 Task: Search one way flight ticket for 1 adult, 5 children, 2 infants in seat and 1 infant on lap in first from Kaunakakai, Molokai: Molokai Airport (hoolehua Airport) to Raleigh: Raleigh-durham International Airport on 8-5-2023. Choice of flights is Singapure airlines. Number of bags: 1 checked bag. Price is upto 106000. Outbound departure time preference is 19:30.
Action: Mouse moved to (321, 289)
Screenshot: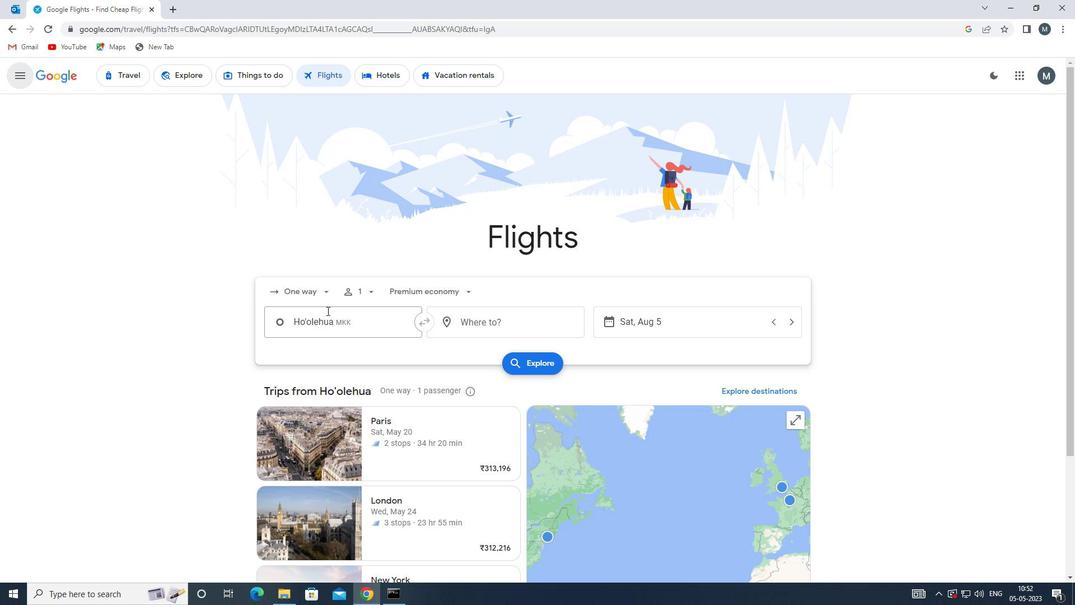 
Action: Mouse pressed left at (321, 289)
Screenshot: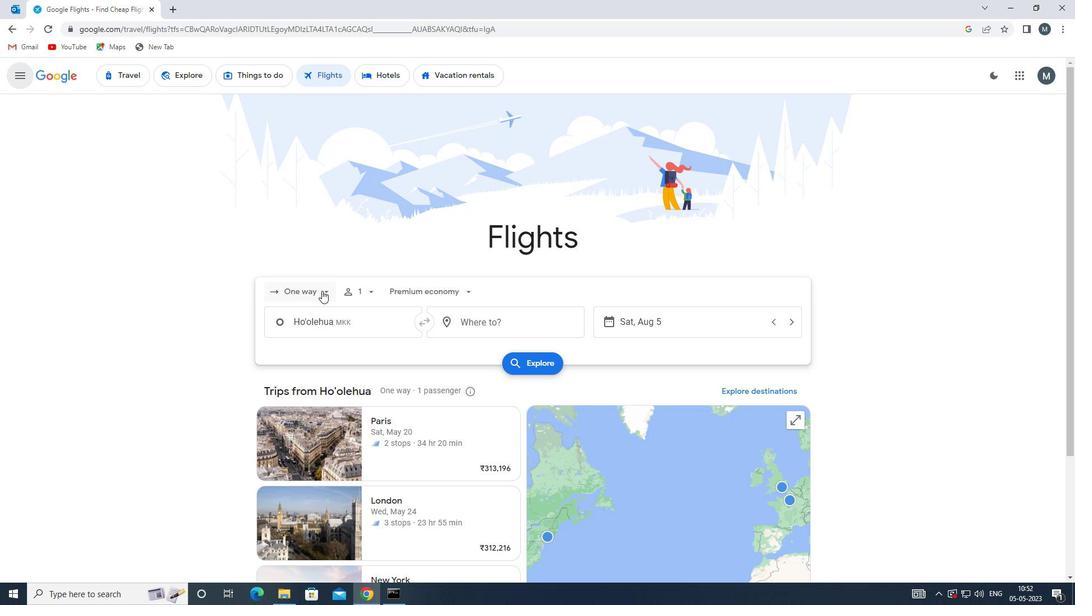 
Action: Mouse moved to (323, 345)
Screenshot: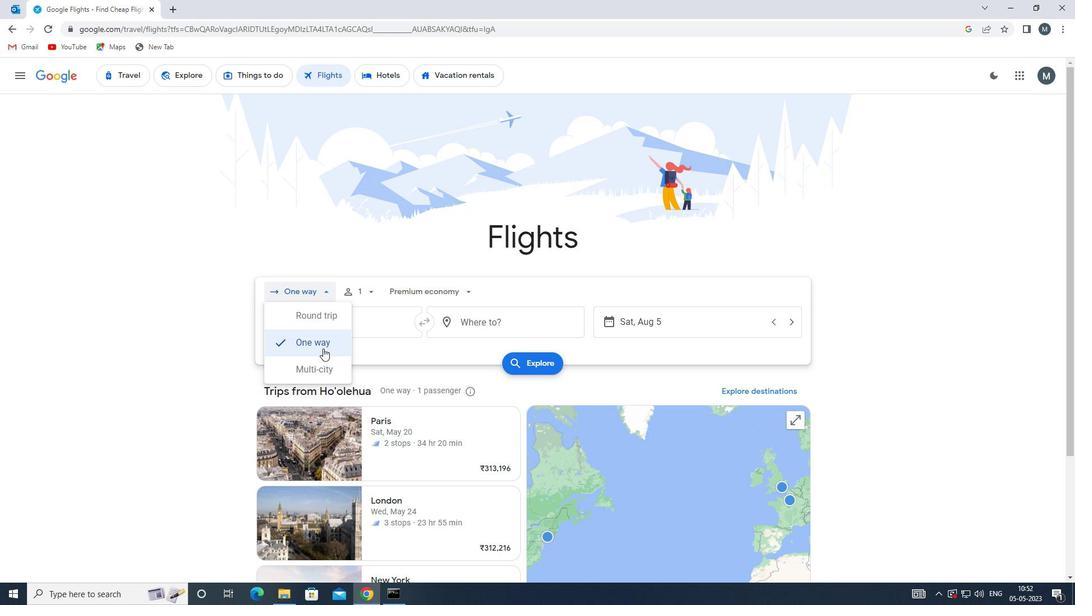 
Action: Mouse pressed left at (323, 345)
Screenshot: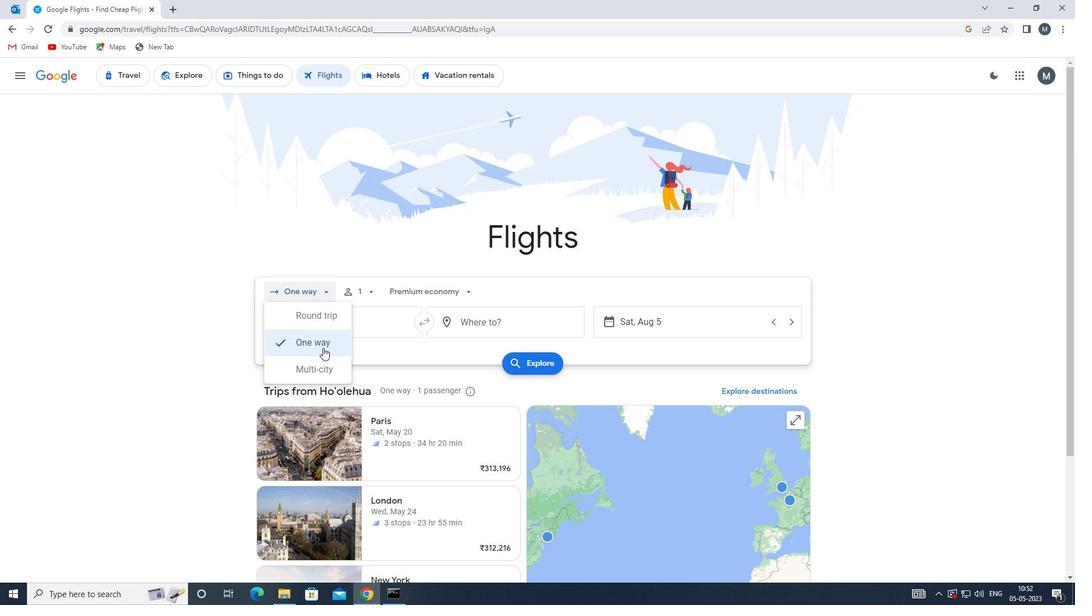 
Action: Mouse moved to (374, 288)
Screenshot: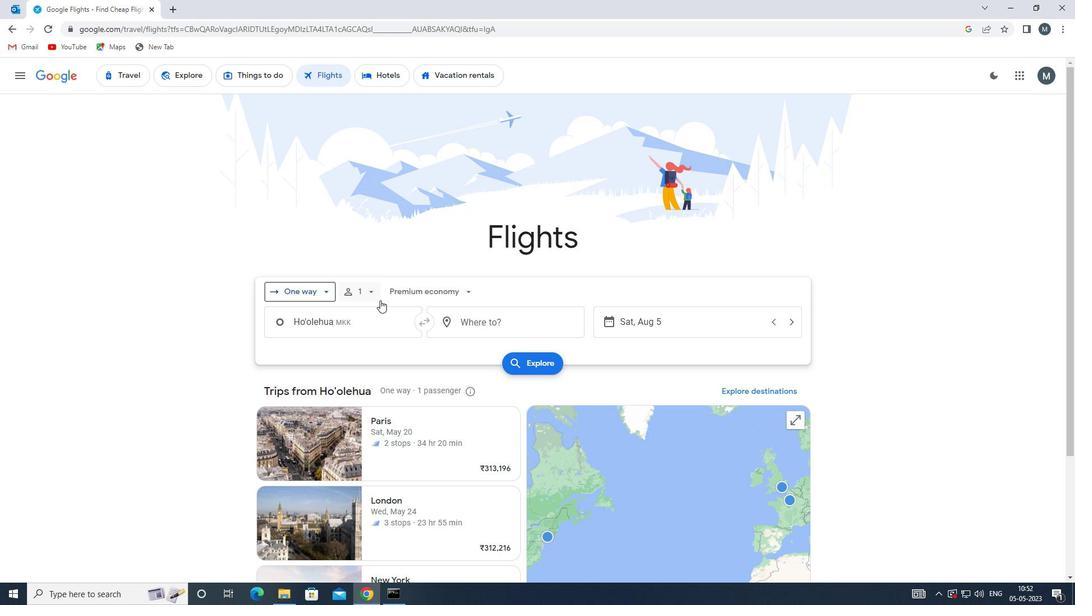 
Action: Mouse pressed left at (374, 288)
Screenshot: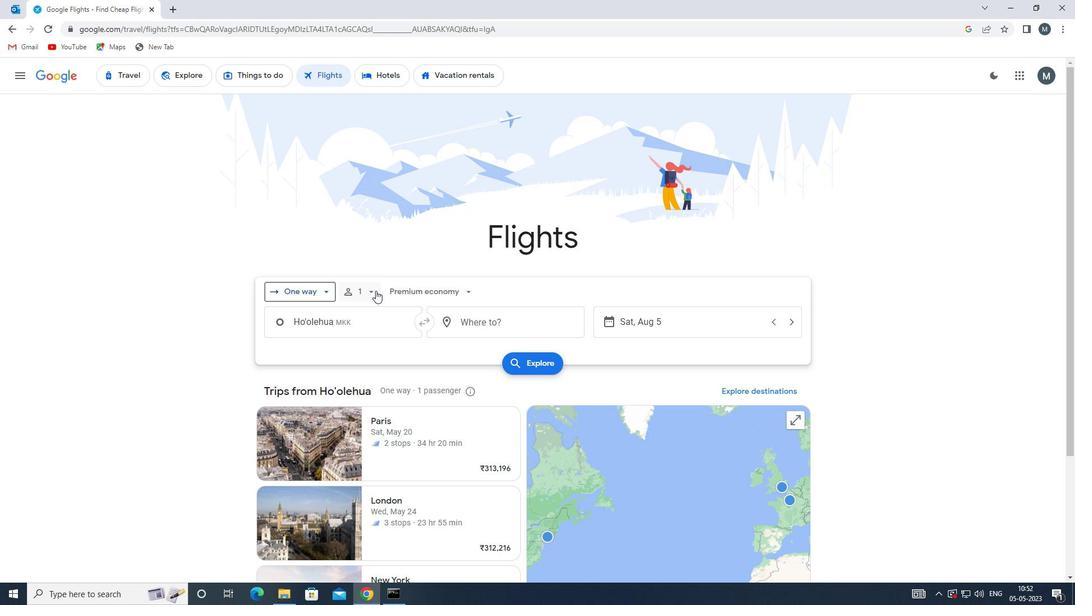 
Action: Mouse moved to (456, 347)
Screenshot: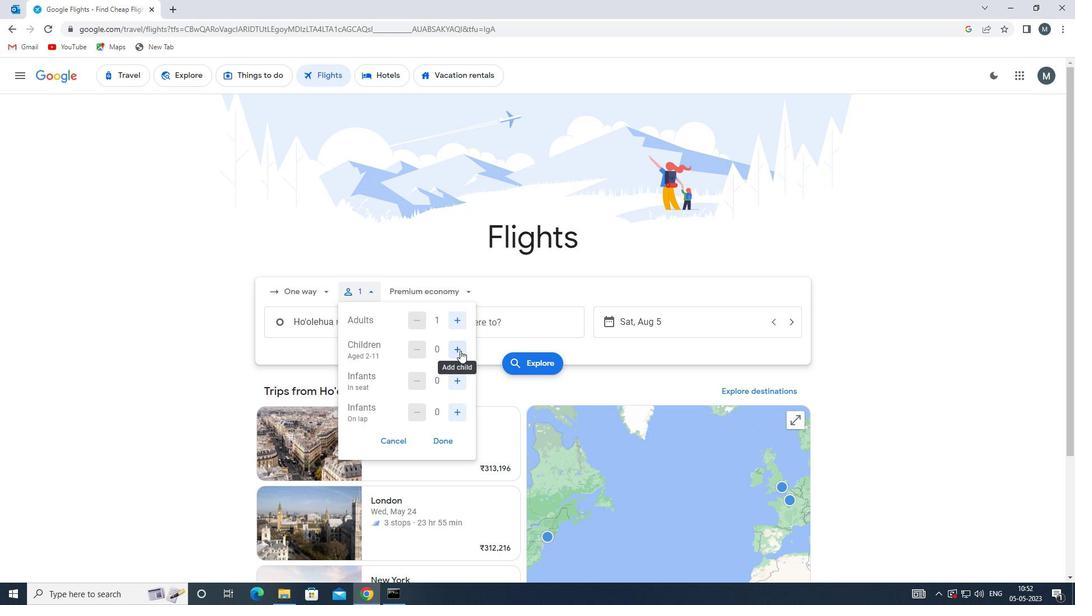 
Action: Mouse pressed left at (456, 347)
Screenshot: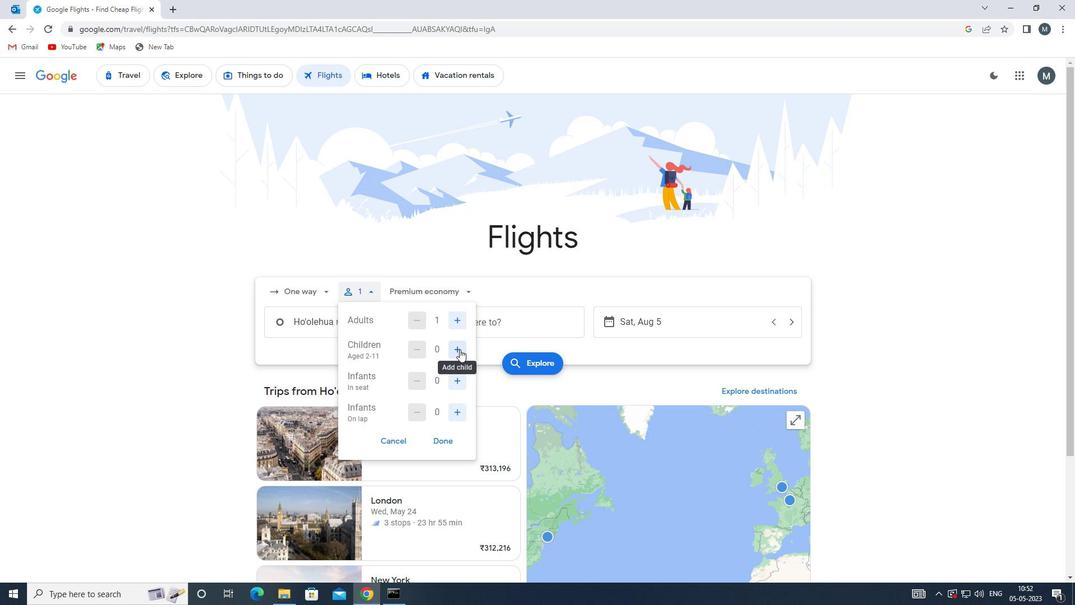 
Action: Mouse pressed left at (456, 347)
Screenshot: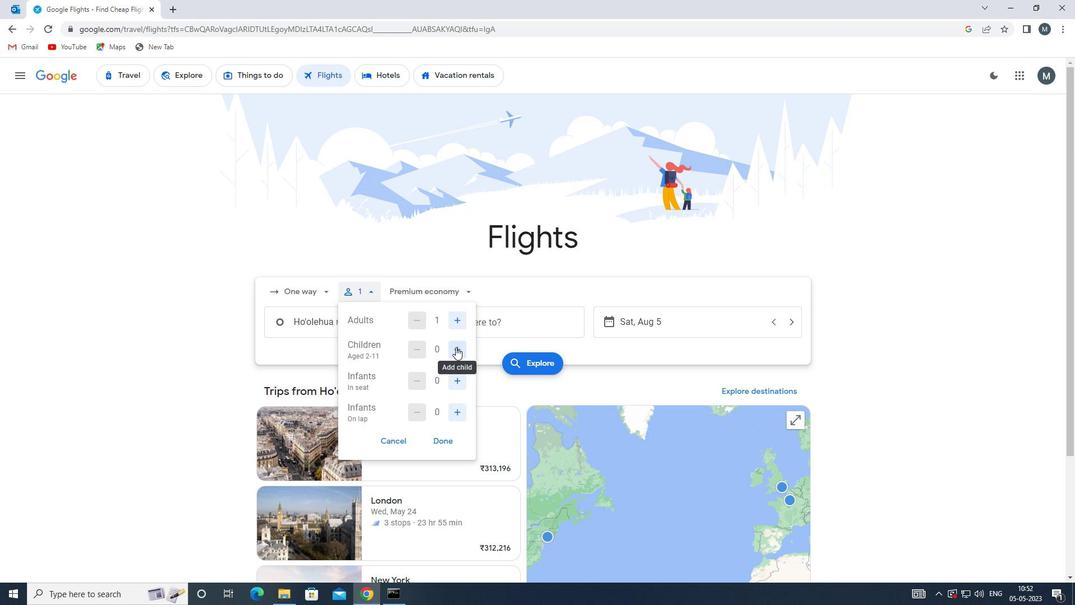 
Action: Mouse moved to (456, 347)
Screenshot: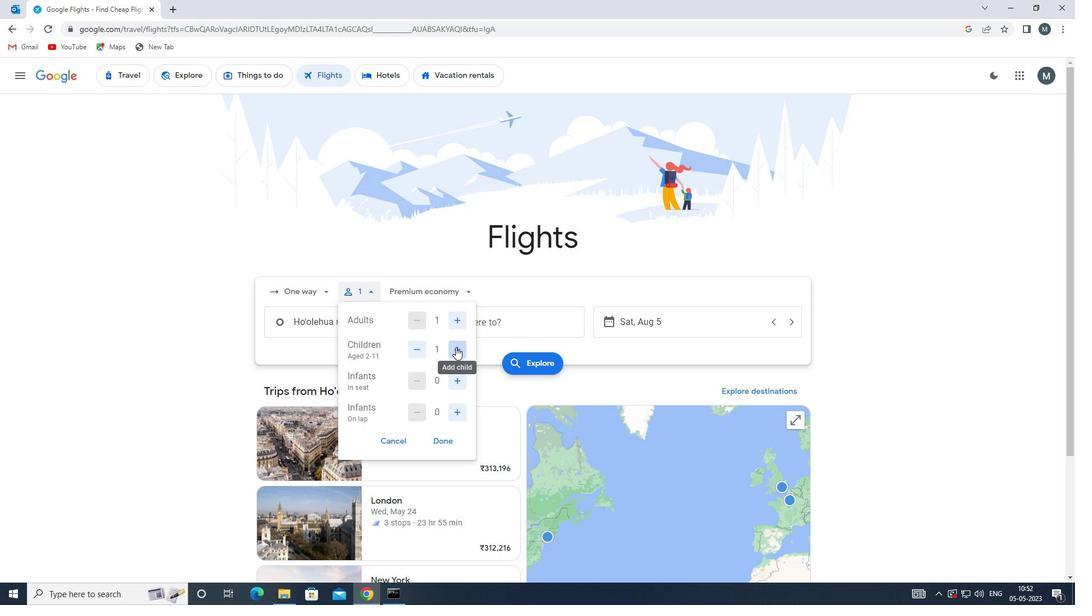 
Action: Mouse pressed left at (456, 347)
Screenshot: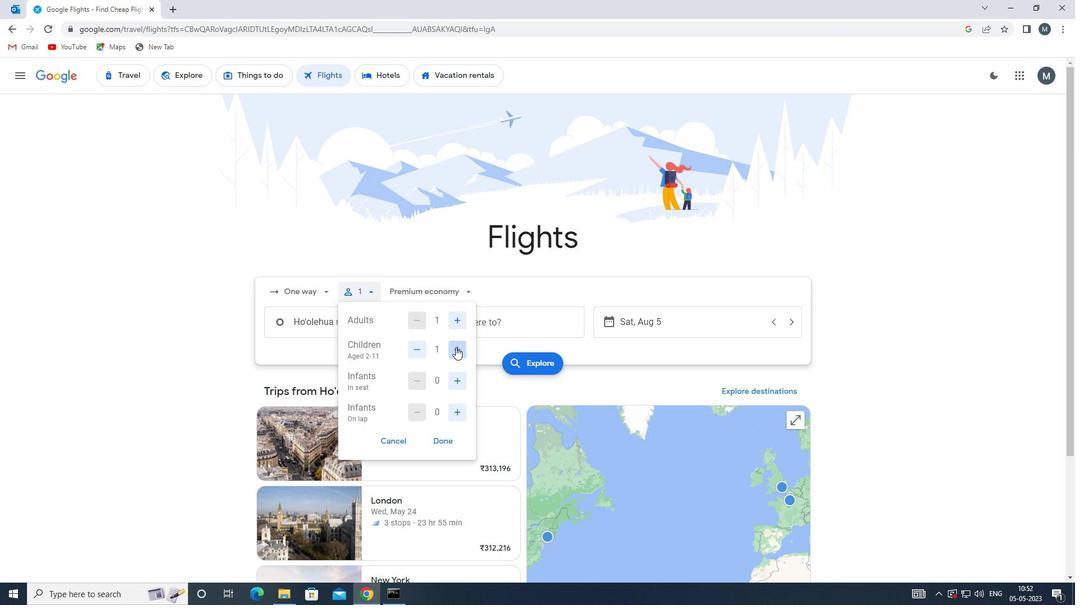 
Action: Mouse moved to (456, 347)
Screenshot: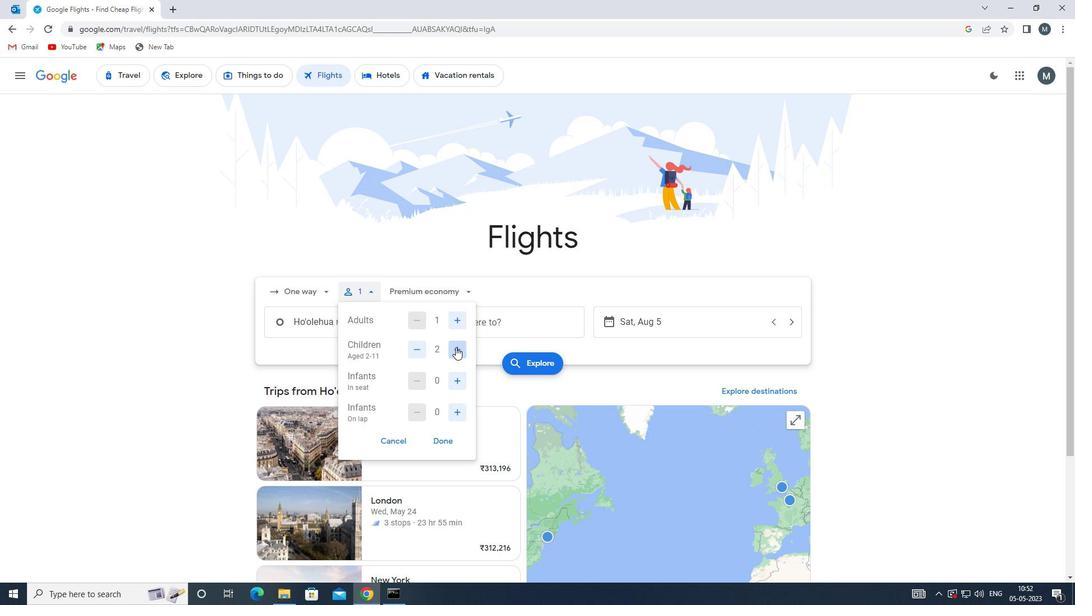 
Action: Mouse pressed left at (456, 347)
Screenshot: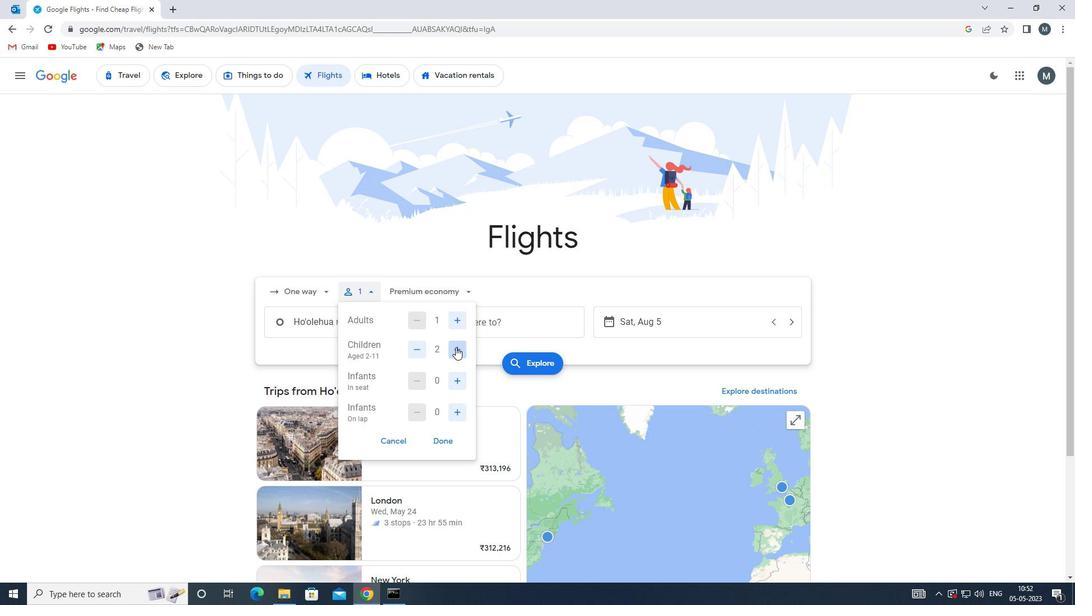 
Action: Mouse moved to (457, 347)
Screenshot: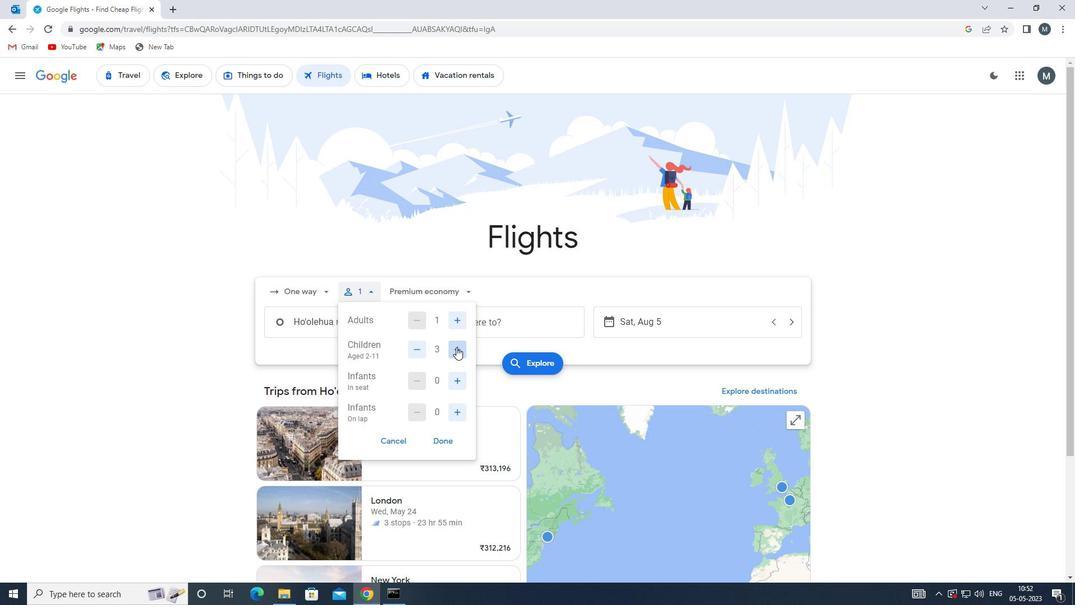 
Action: Mouse pressed left at (457, 347)
Screenshot: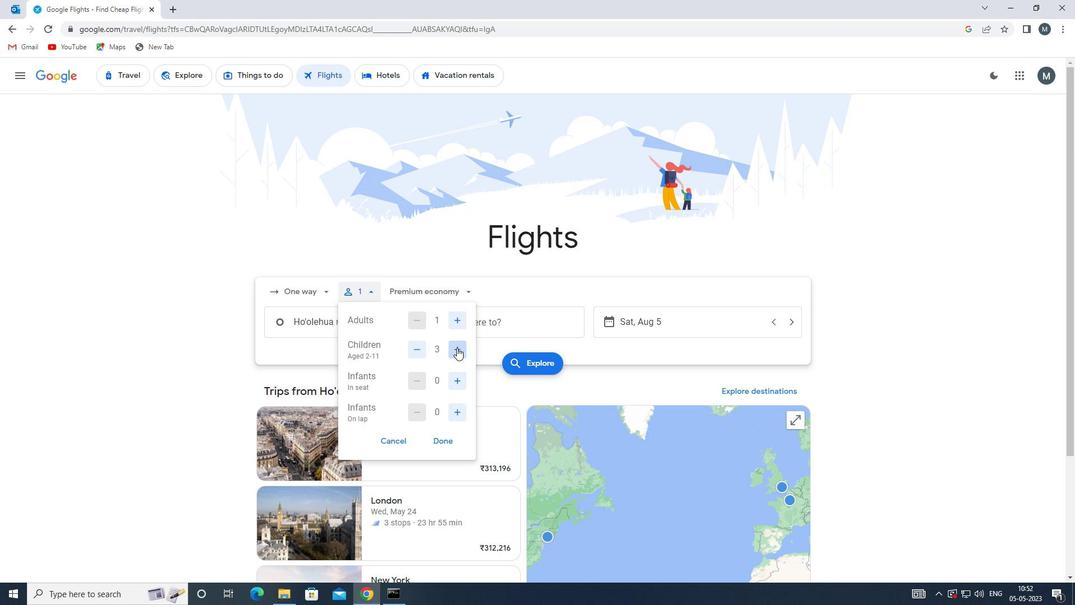 
Action: Mouse moved to (461, 378)
Screenshot: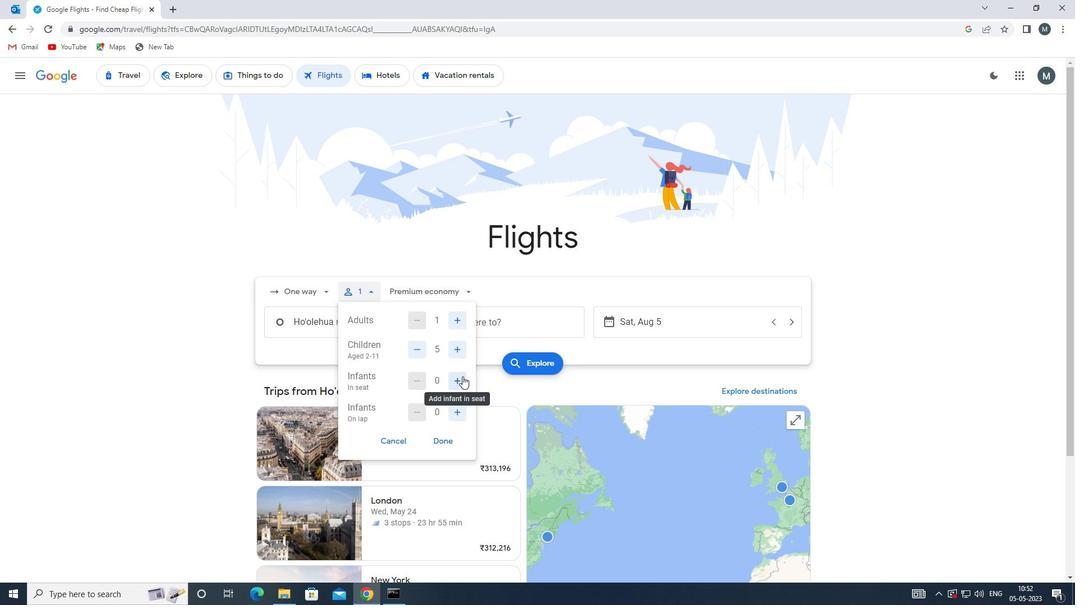
Action: Mouse pressed left at (461, 378)
Screenshot: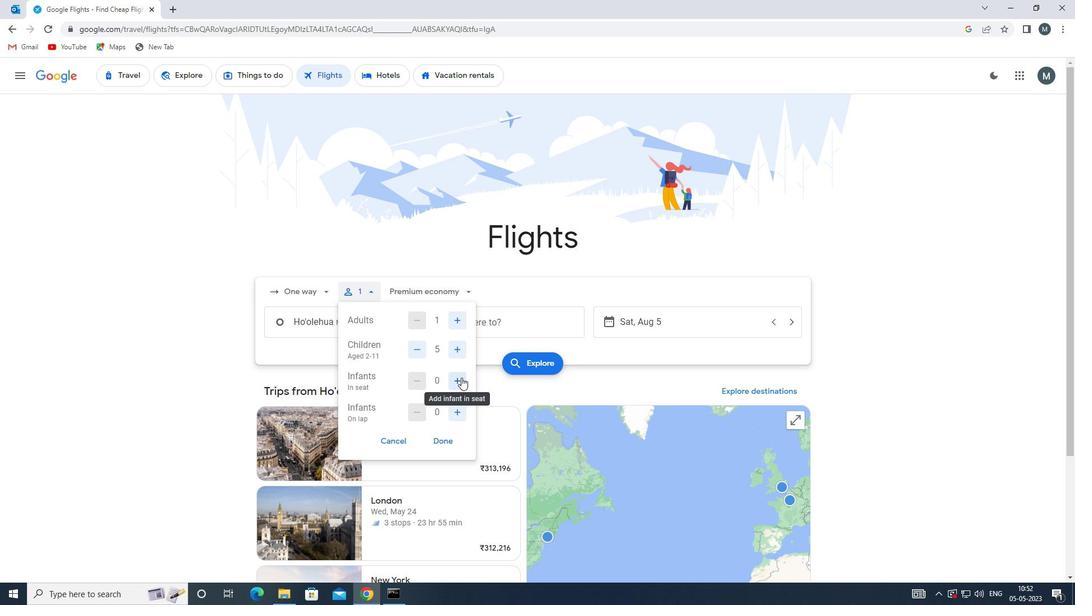 
Action: Mouse pressed left at (461, 378)
Screenshot: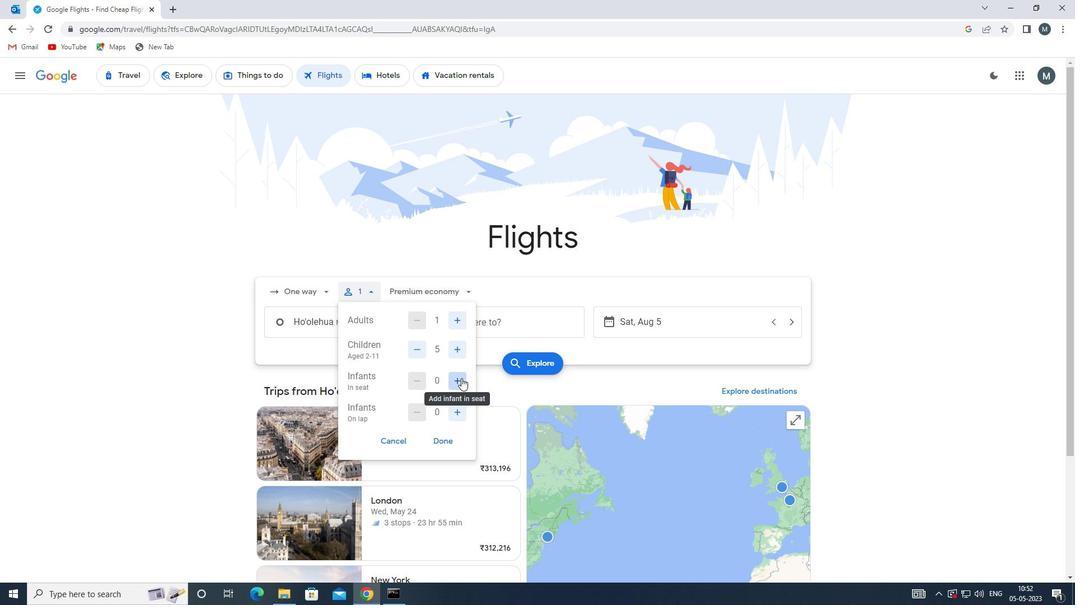 
Action: Mouse moved to (456, 416)
Screenshot: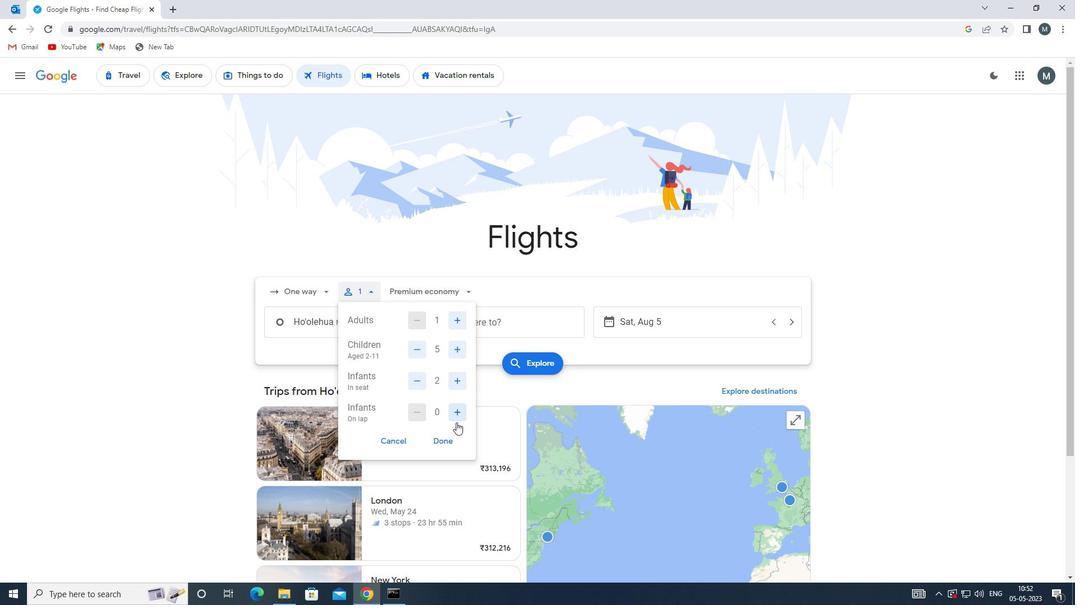 
Action: Mouse pressed left at (456, 416)
Screenshot: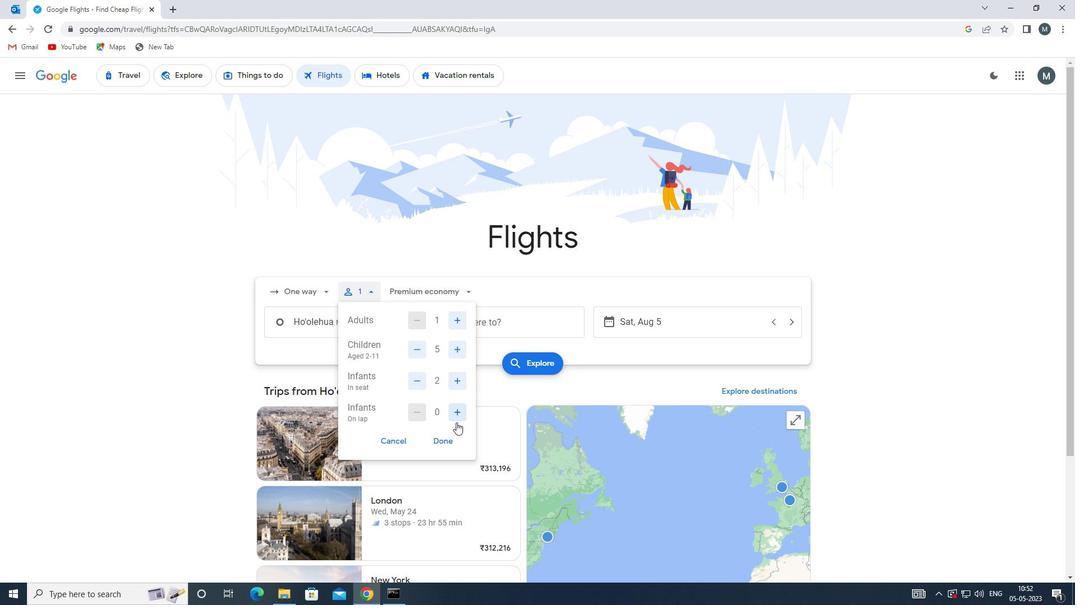 
Action: Mouse moved to (422, 381)
Screenshot: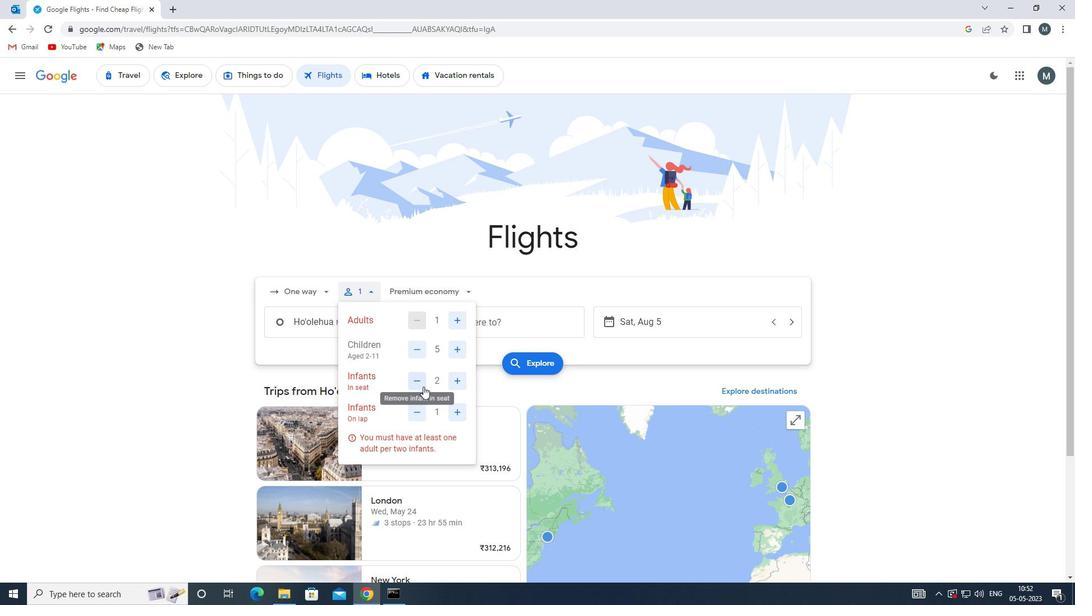 
Action: Mouse pressed left at (422, 381)
Screenshot: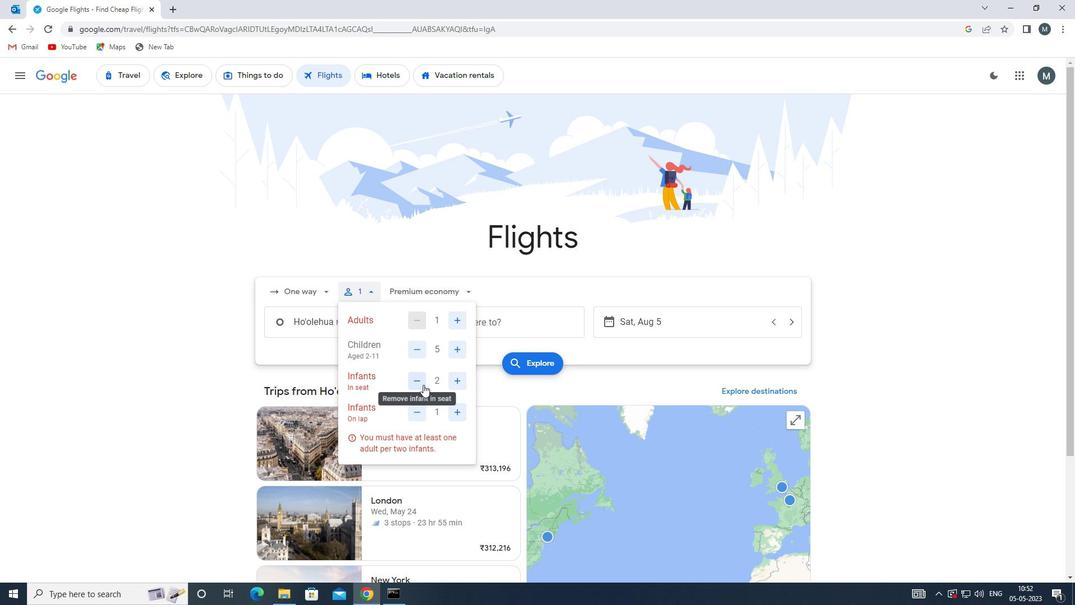 
Action: Mouse moved to (456, 439)
Screenshot: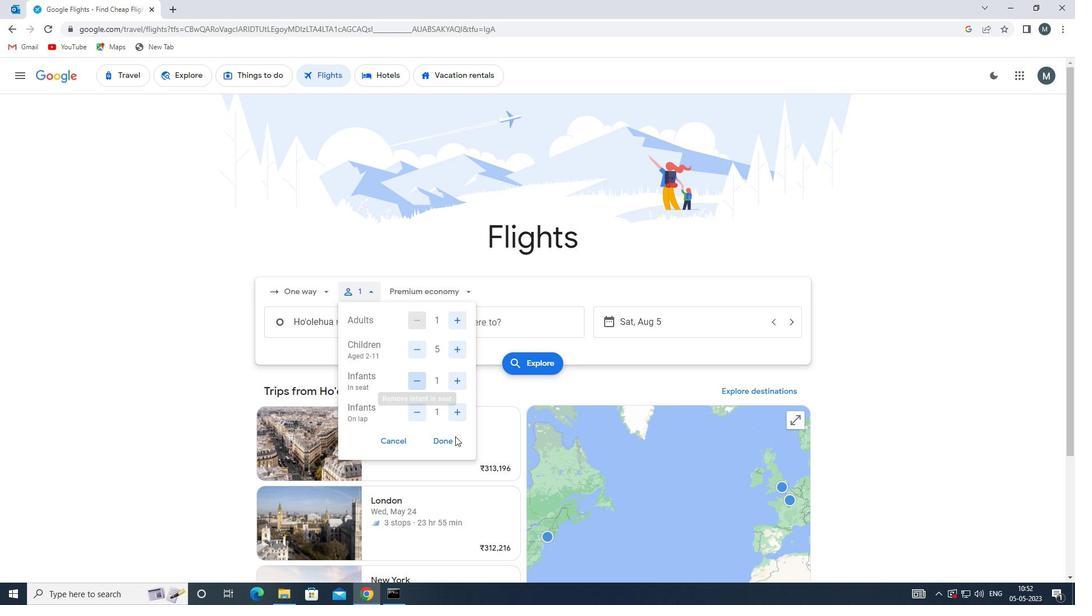 
Action: Mouse pressed left at (456, 439)
Screenshot: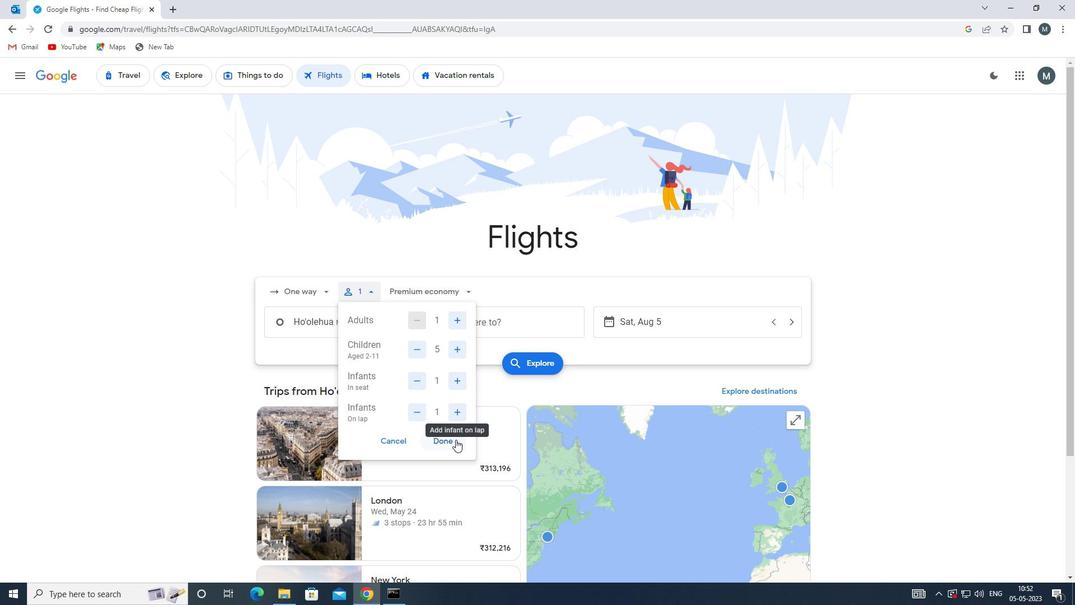 
Action: Mouse moved to (430, 292)
Screenshot: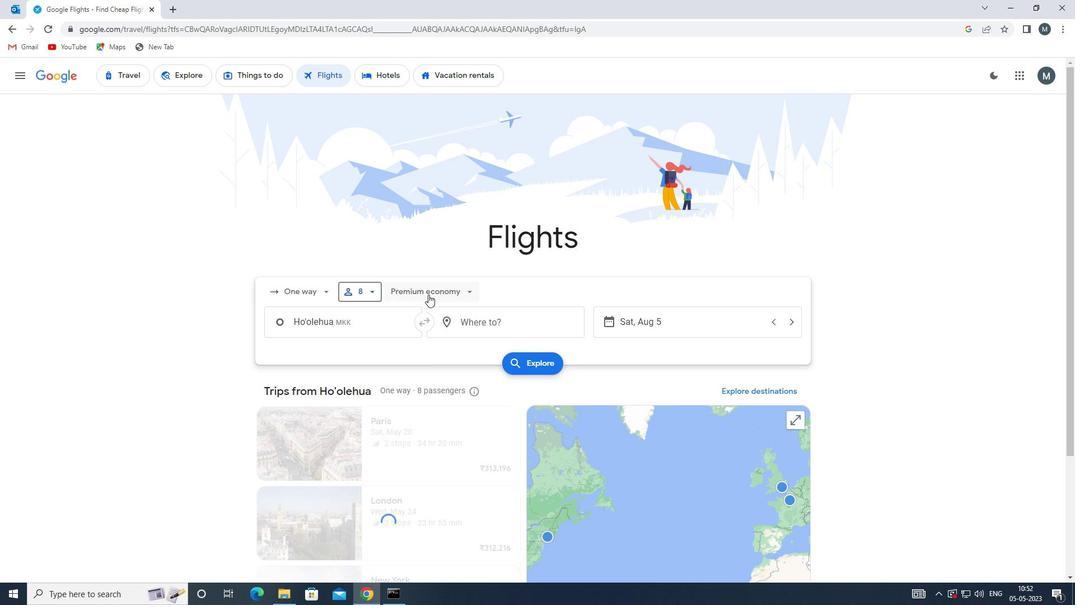 
Action: Mouse pressed left at (430, 292)
Screenshot: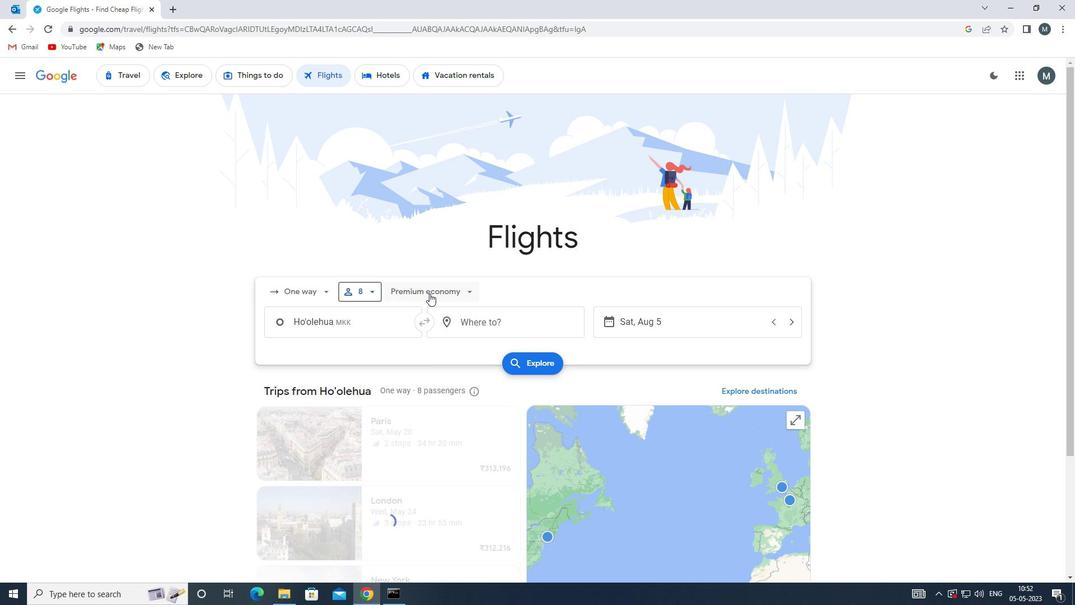 
Action: Mouse moved to (431, 399)
Screenshot: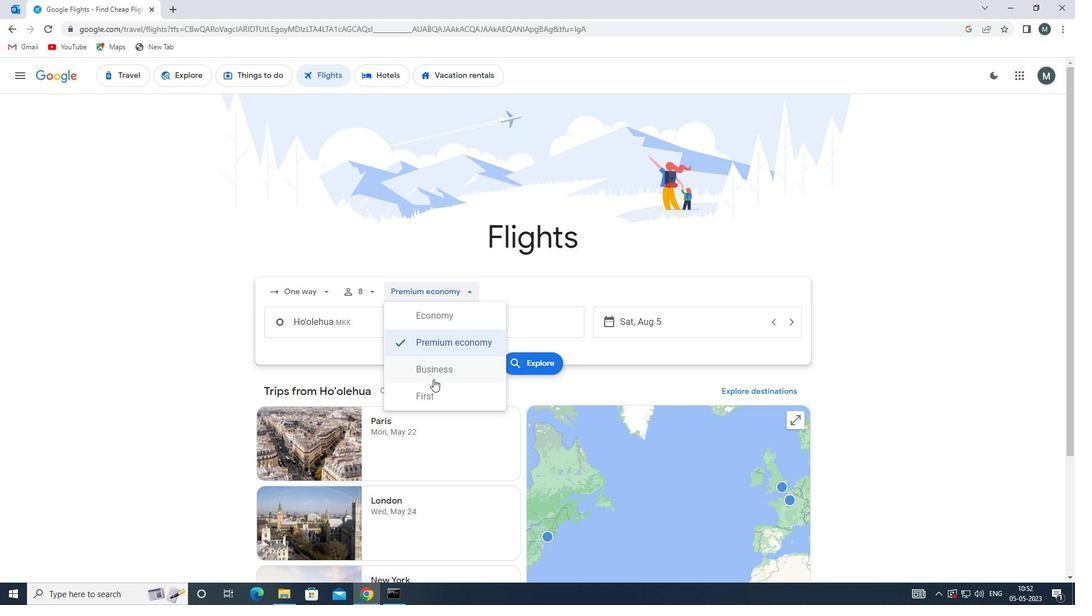 
Action: Mouse pressed left at (431, 399)
Screenshot: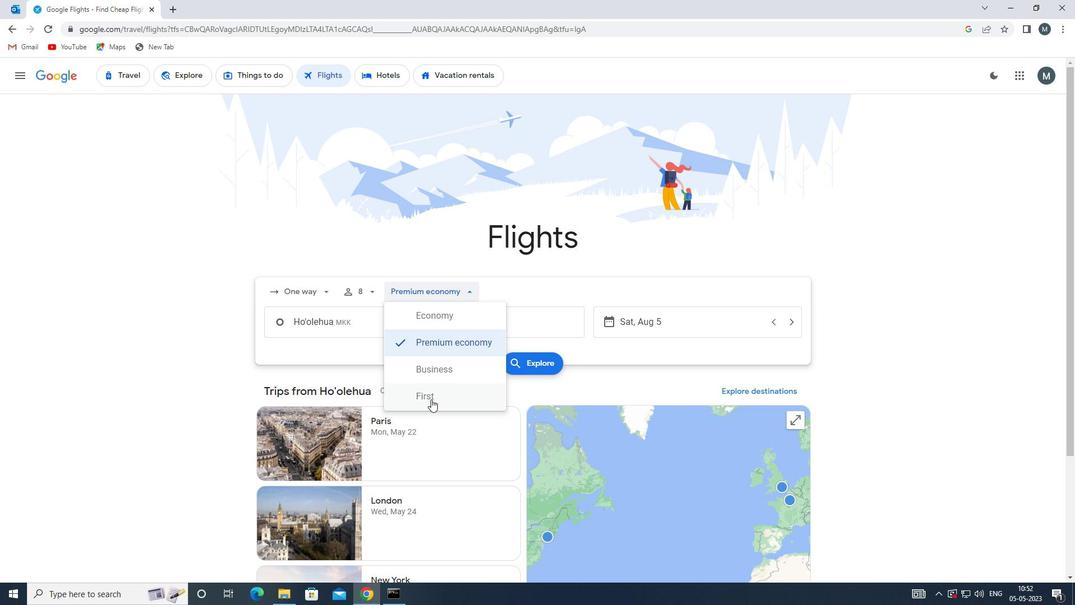 
Action: Mouse moved to (370, 326)
Screenshot: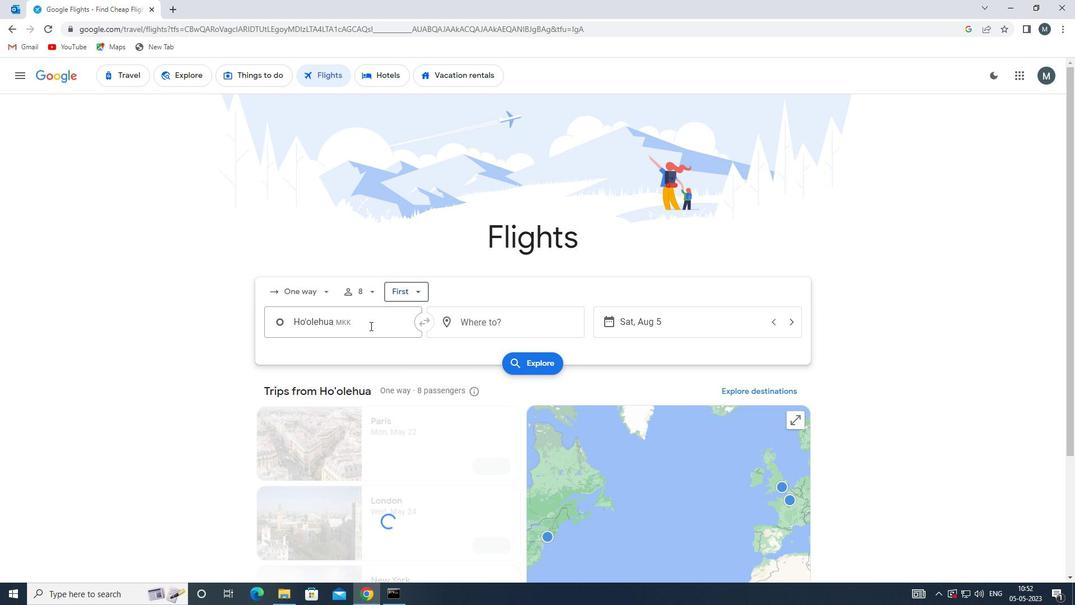 
Action: Mouse pressed left at (370, 326)
Screenshot: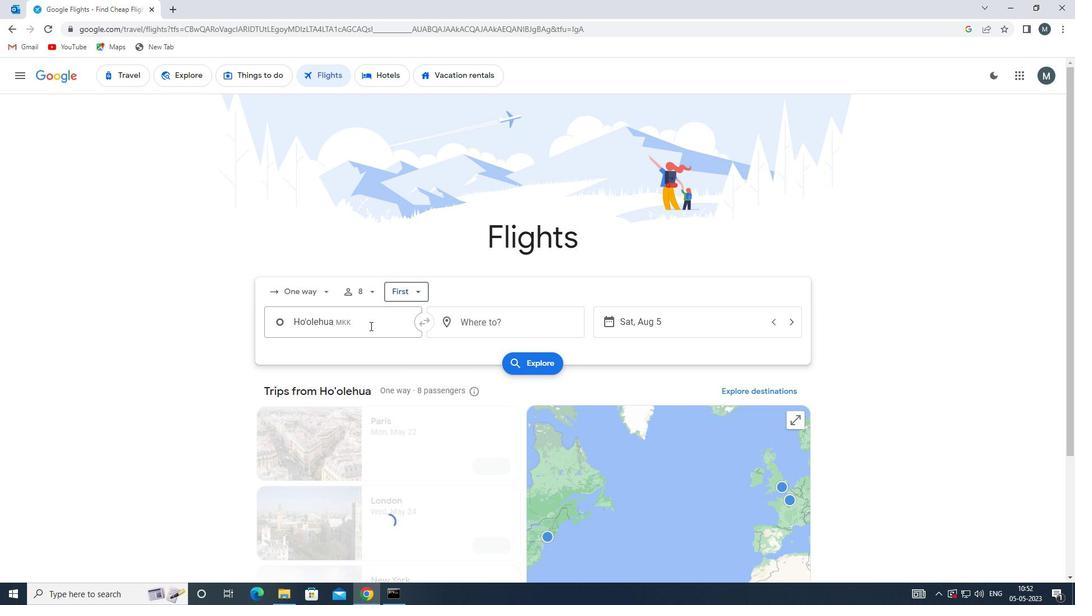 
Action: Mouse moved to (370, 381)
Screenshot: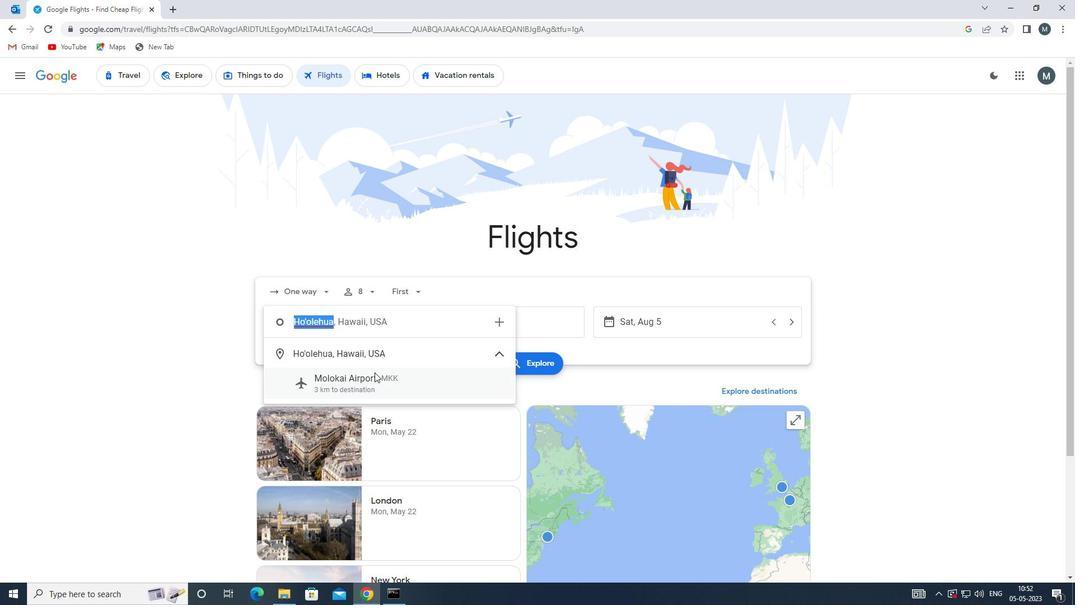 
Action: Mouse pressed left at (370, 381)
Screenshot: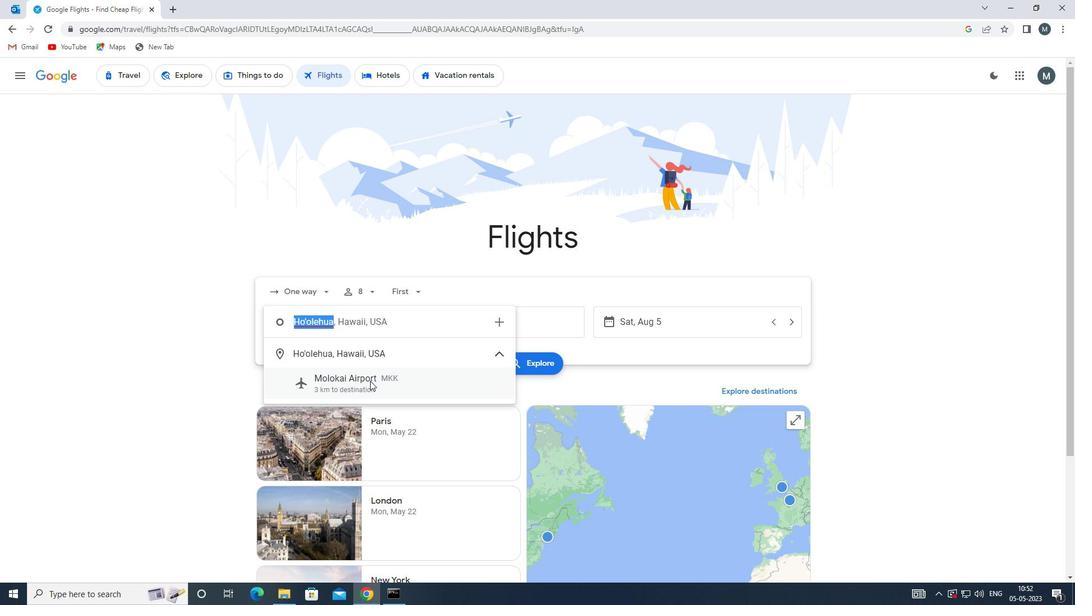 
Action: Mouse moved to (507, 327)
Screenshot: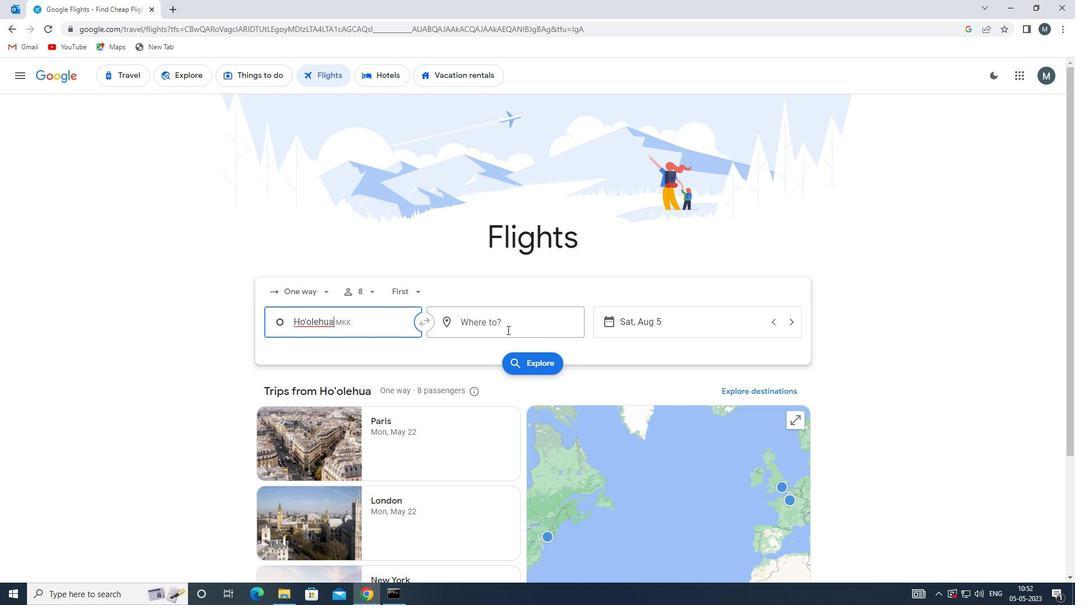 
Action: Mouse pressed left at (507, 327)
Screenshot: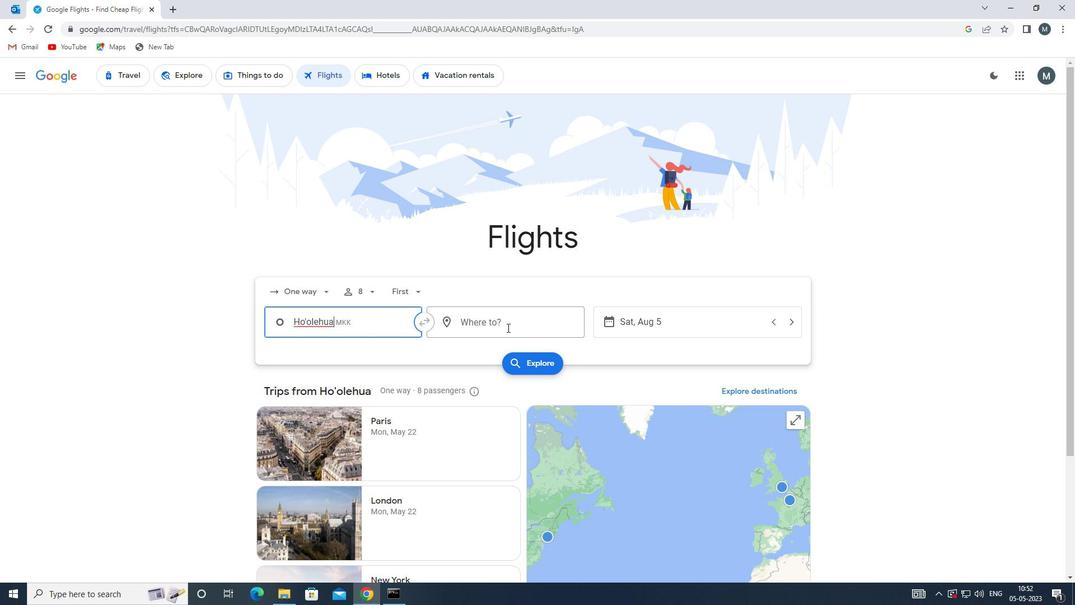 
Action: Mouse moved to (507, 327)
Screenshot: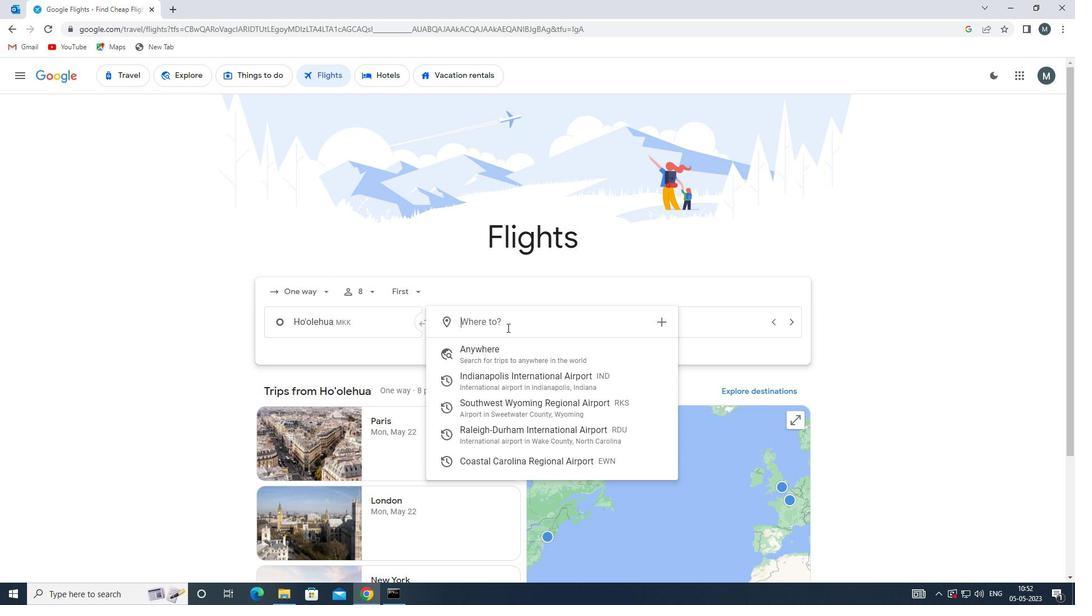 
Action: Key pressed rdu
Screenshot: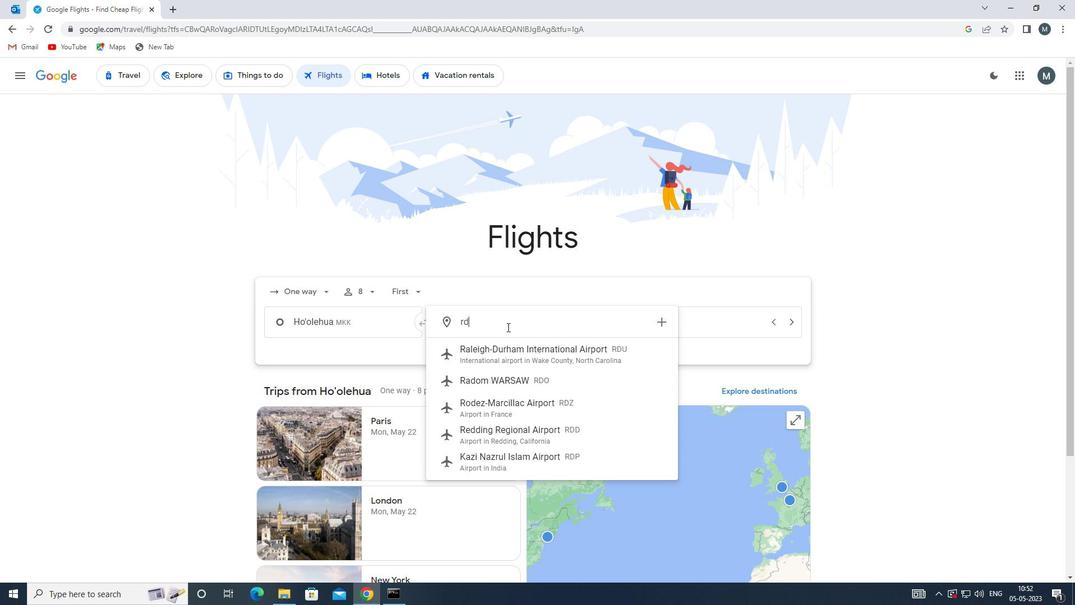 
Action: Mouse moved to (522, 357)
Screenshot: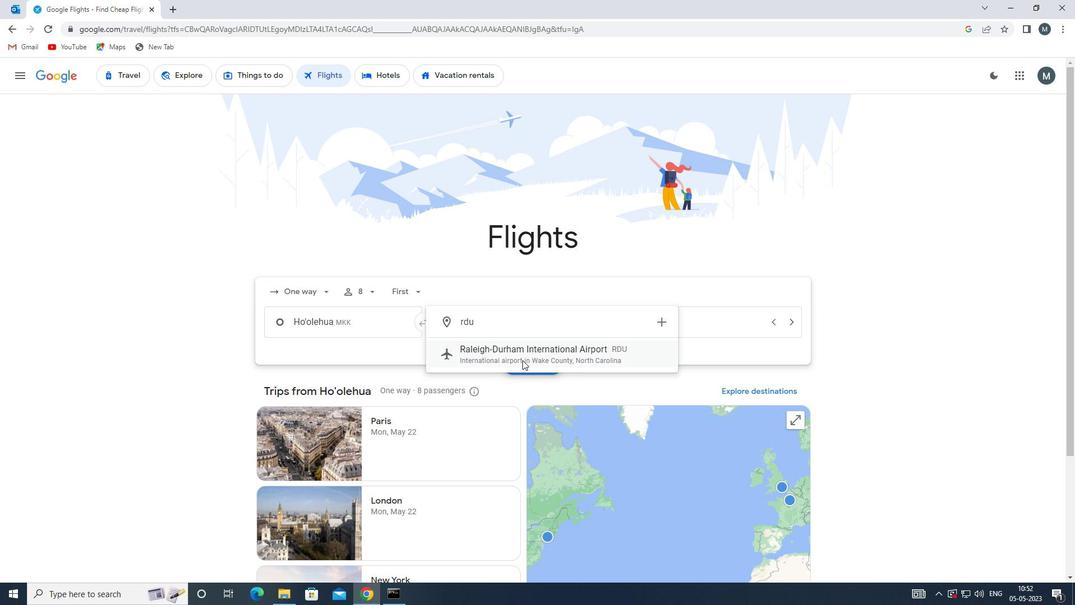 
Action: Mouse pressed left at (522, 357)
Screenshot: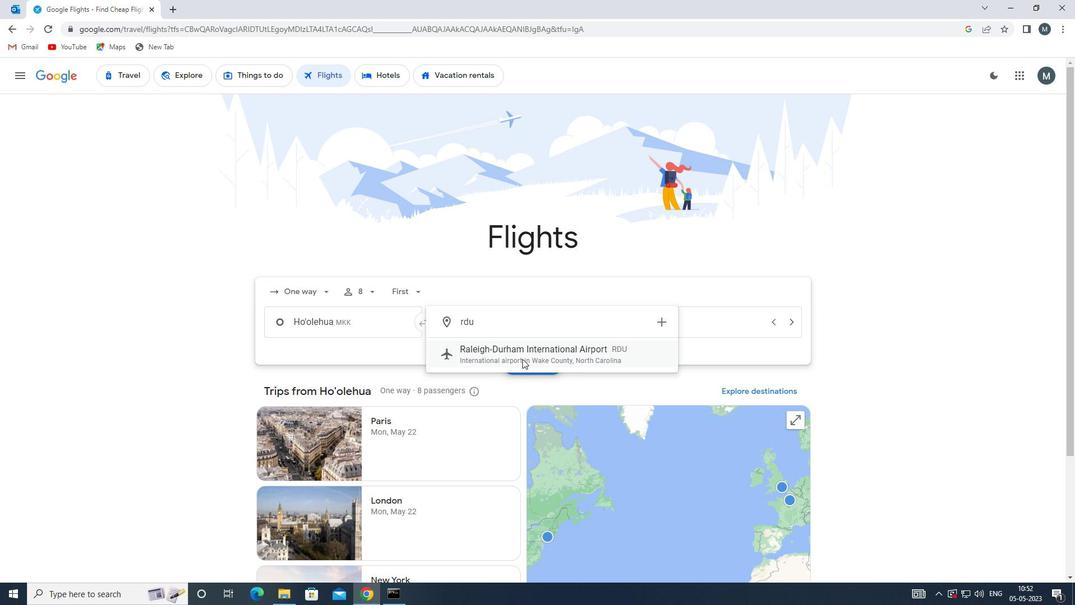 
Action: Mouse moved to (631, 325)
Screenshot: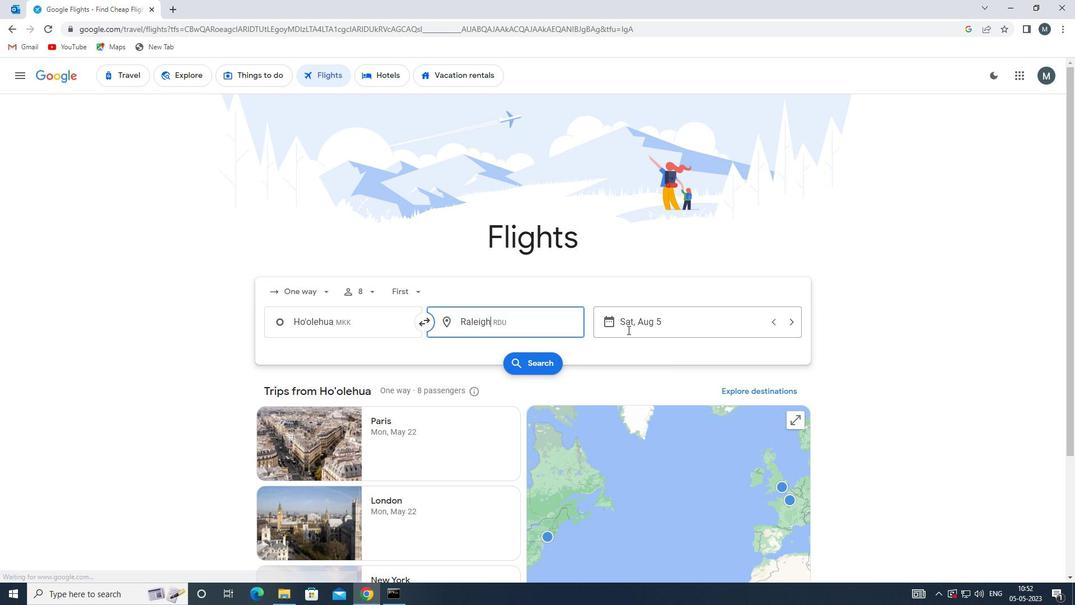 
Action: Mouse pressed left at (631, 325)
Screenshot: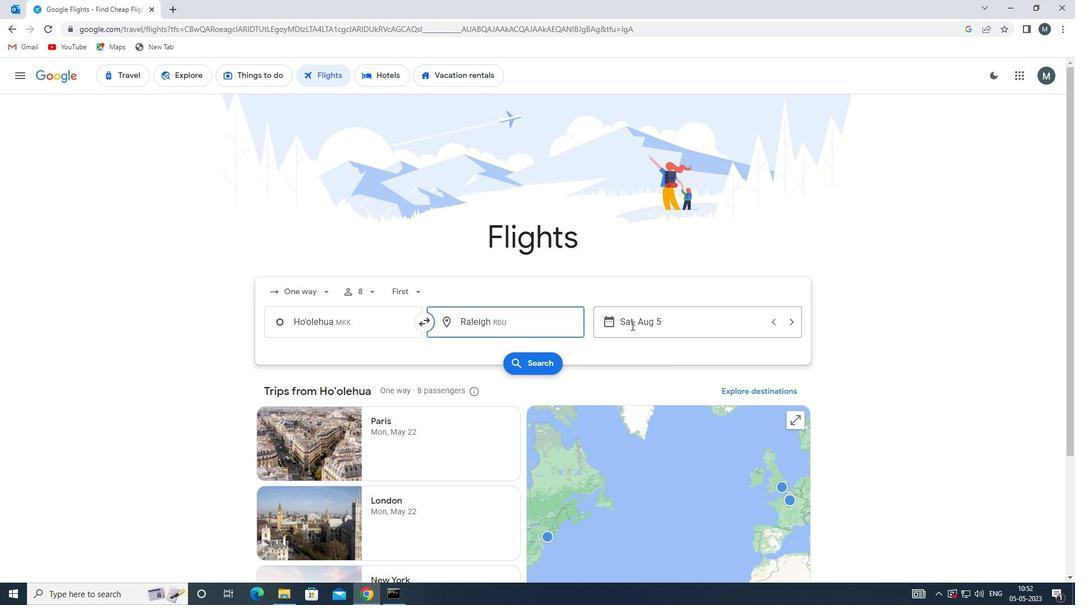 
Action: Mouse moved to (567, 380)
Screenshot: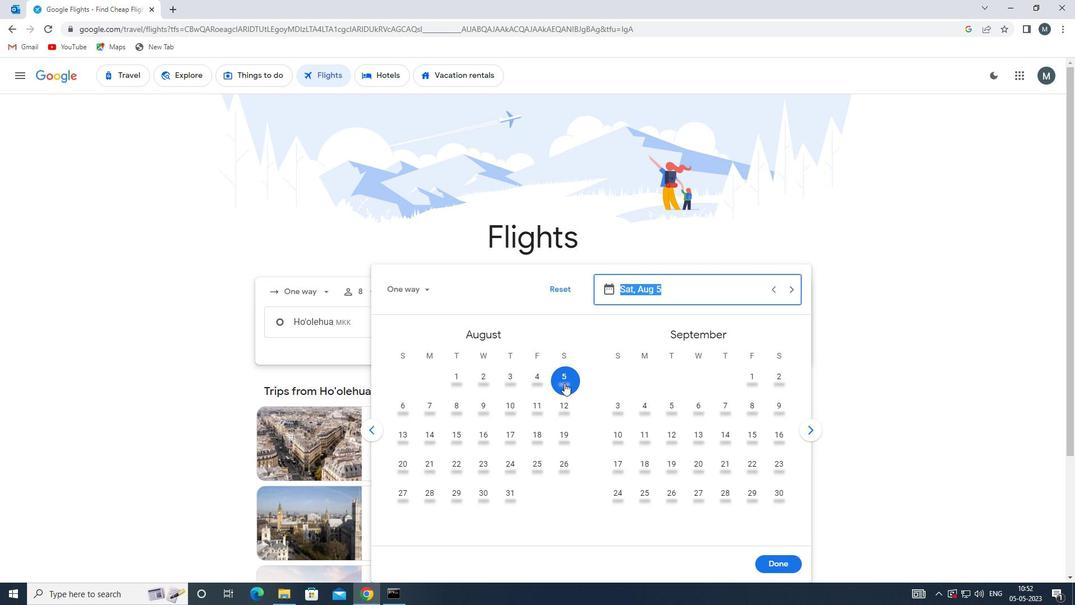 
Action: Mouse pressed left at (567, 380)
Screenshot: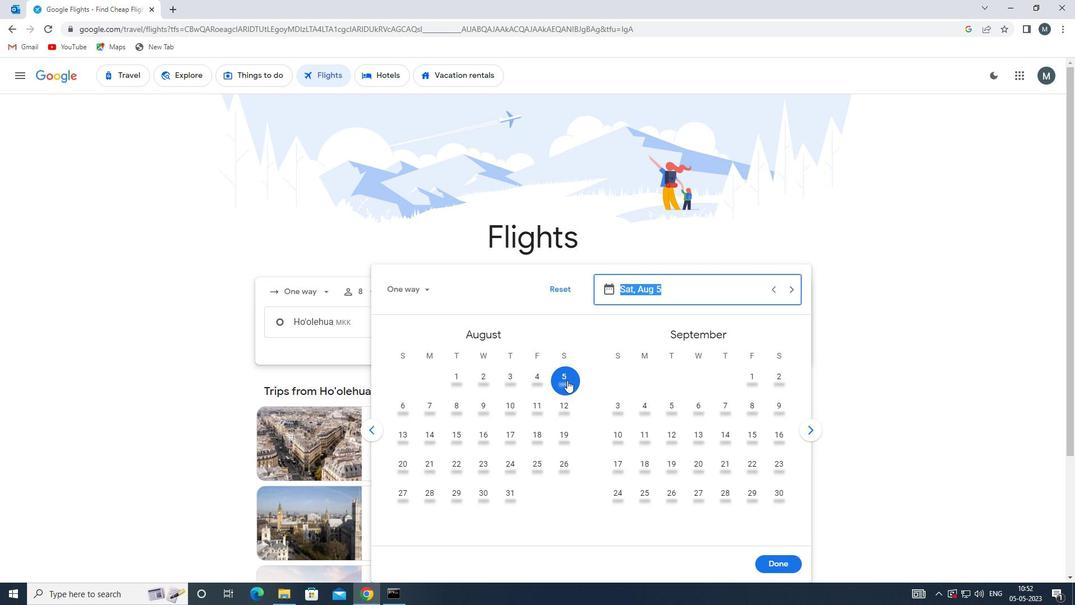 
Action: Mouse moved to (781, 557)
Screenshot: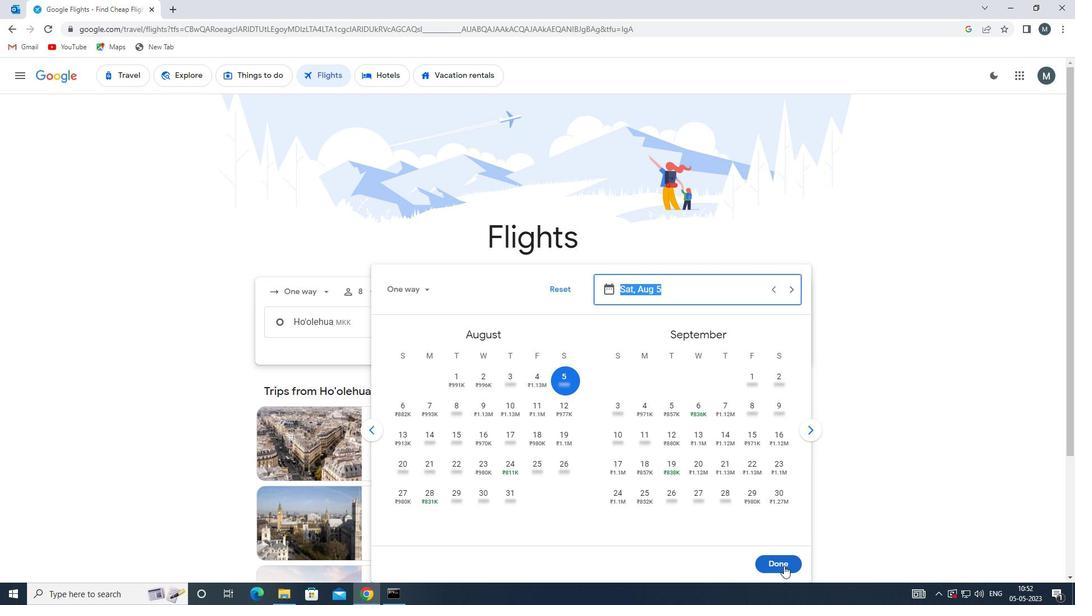 
Action: Mouse pressed left at (781, 557)
Screenshot: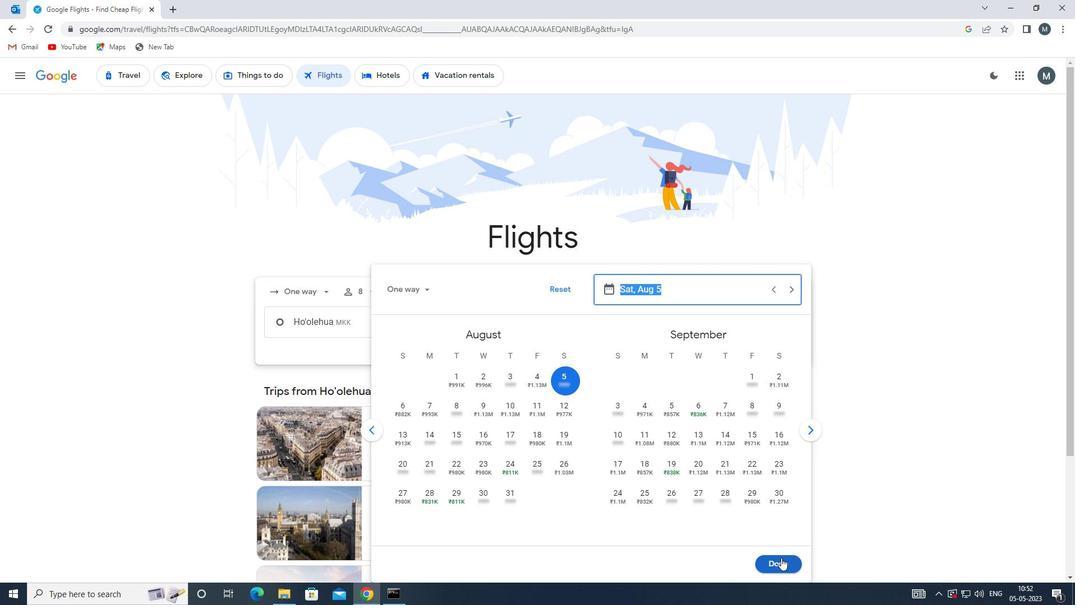
Action: Mouse moved to (532, 358)
Screenshot: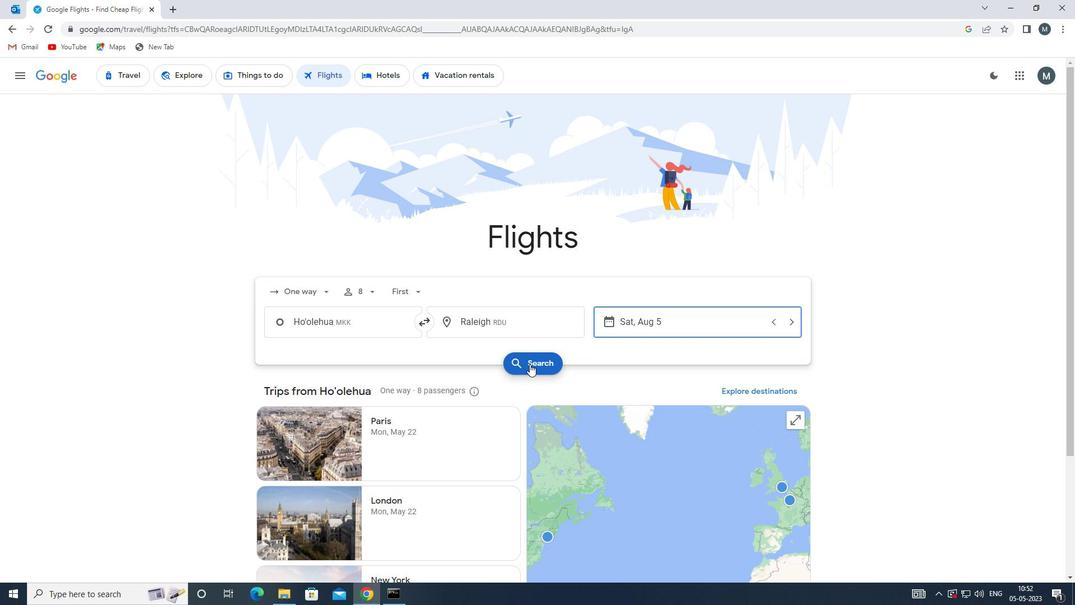 
Action: Mouse pressed left at (532, 358)
Screenshot: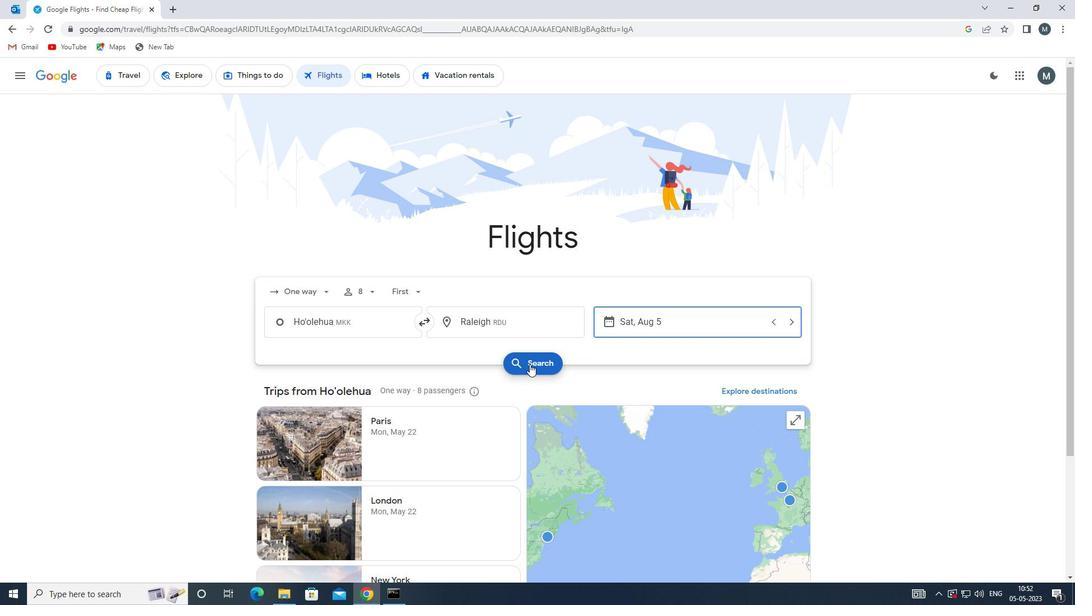 
Action: Mouse moved to (284, 177)
Screenshot: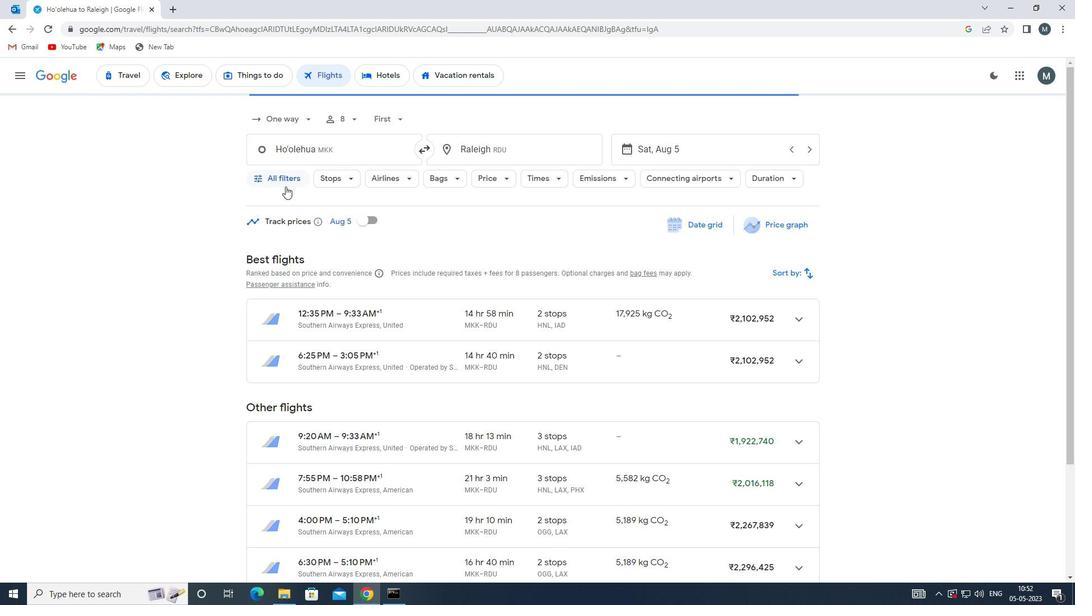 
Action: Mouse pressed left at (284, 177)
Screenshot: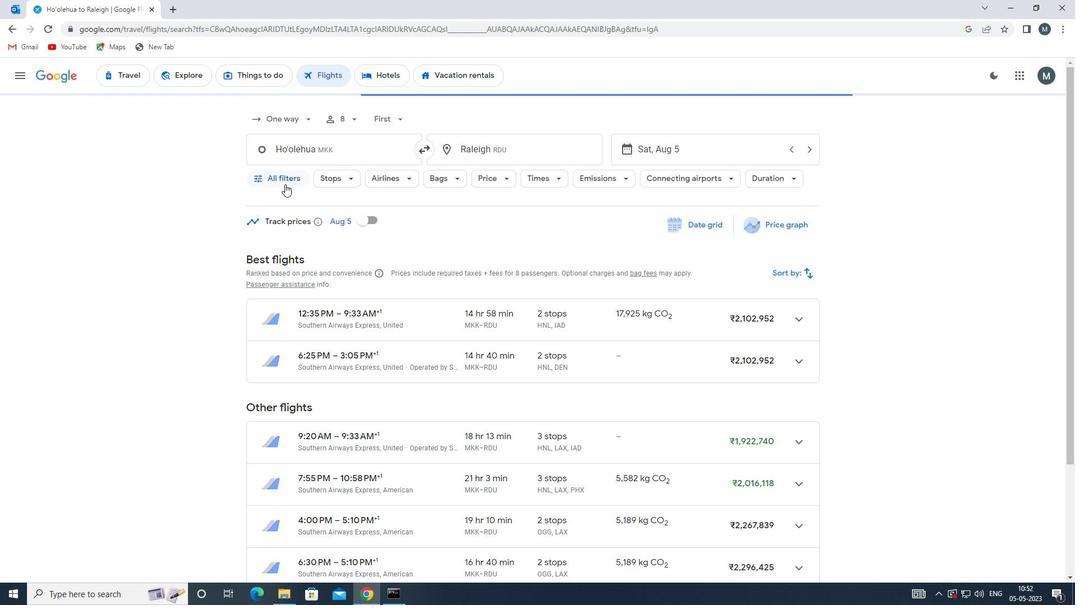 
Action: Mouse moved to (306, 288)
Screenshot: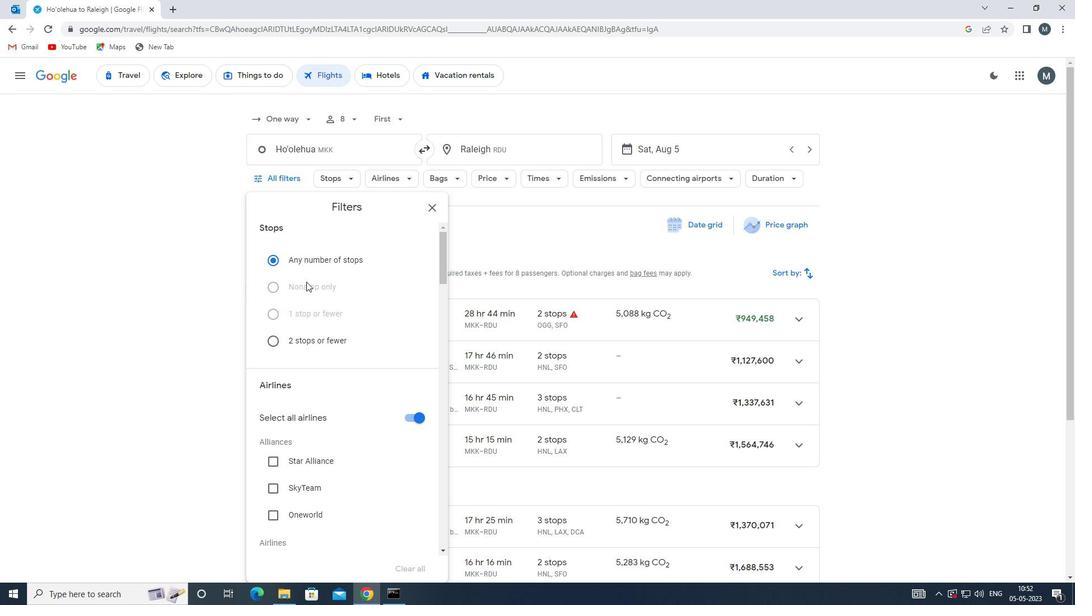 
Action: Mouse scrolled (306, 287) with delta (0, 0)
Screenshot: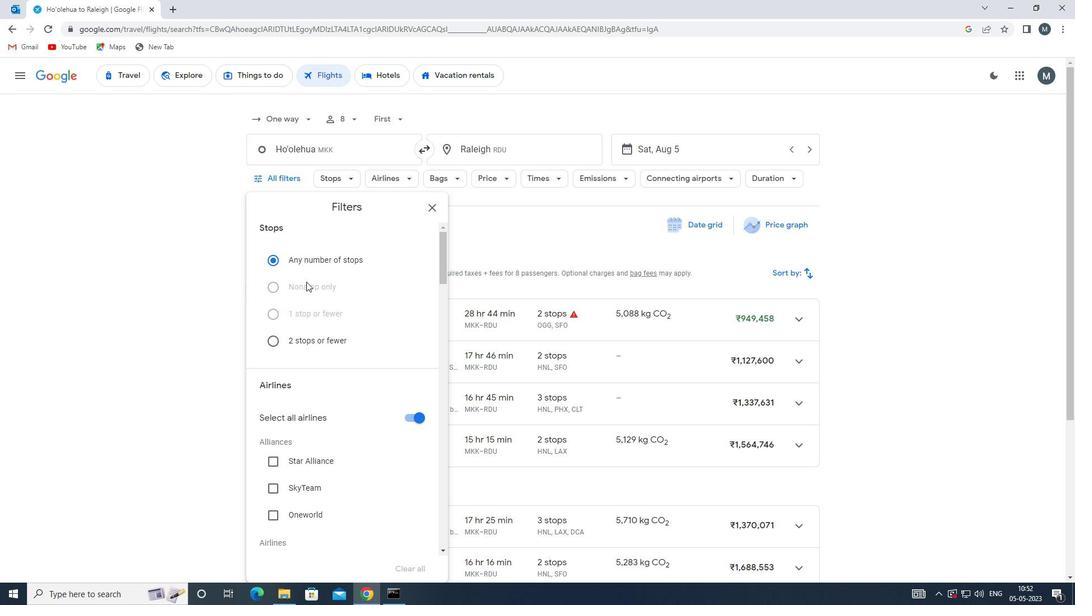 
Action: Mouse moved to (306, 291)
Screenshot: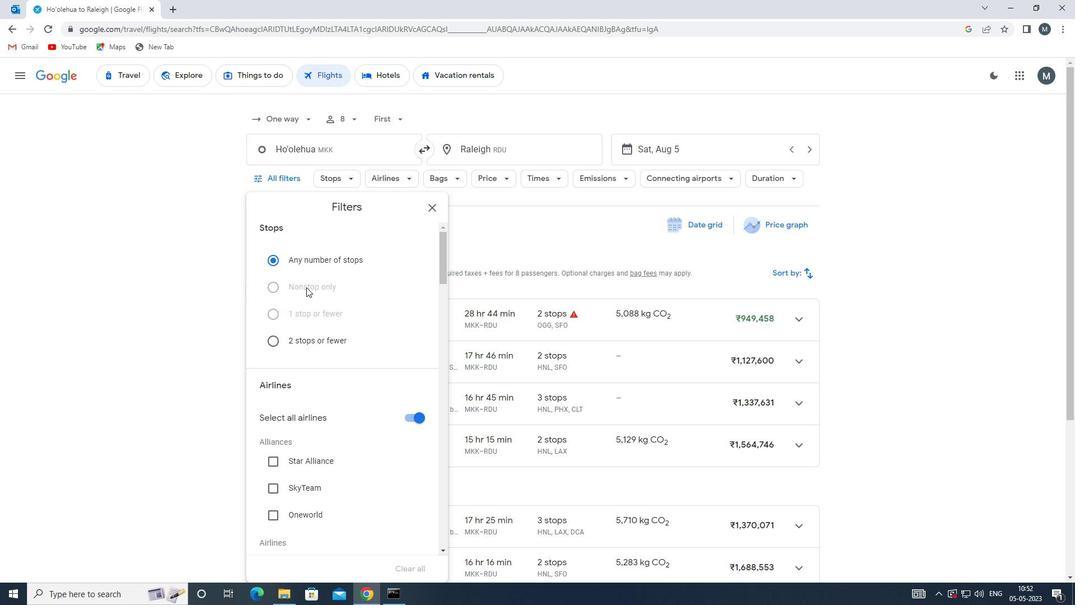 
Action: Mouse scrolled (306, 290) with delta (0, 0)
Screenshot: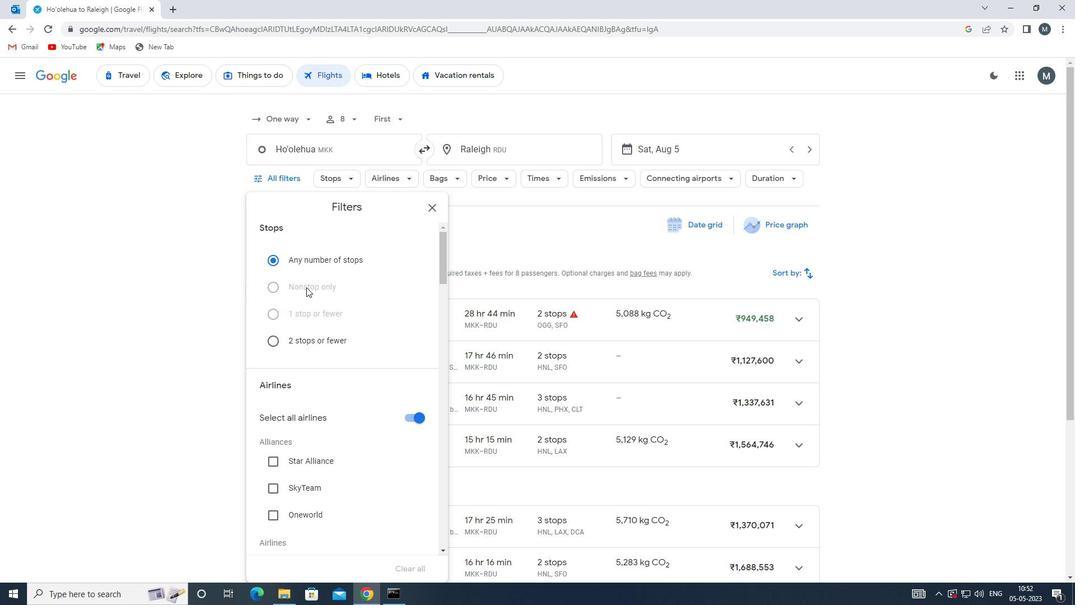 
Action: Mouse moved to (413, 304)
Screenshot: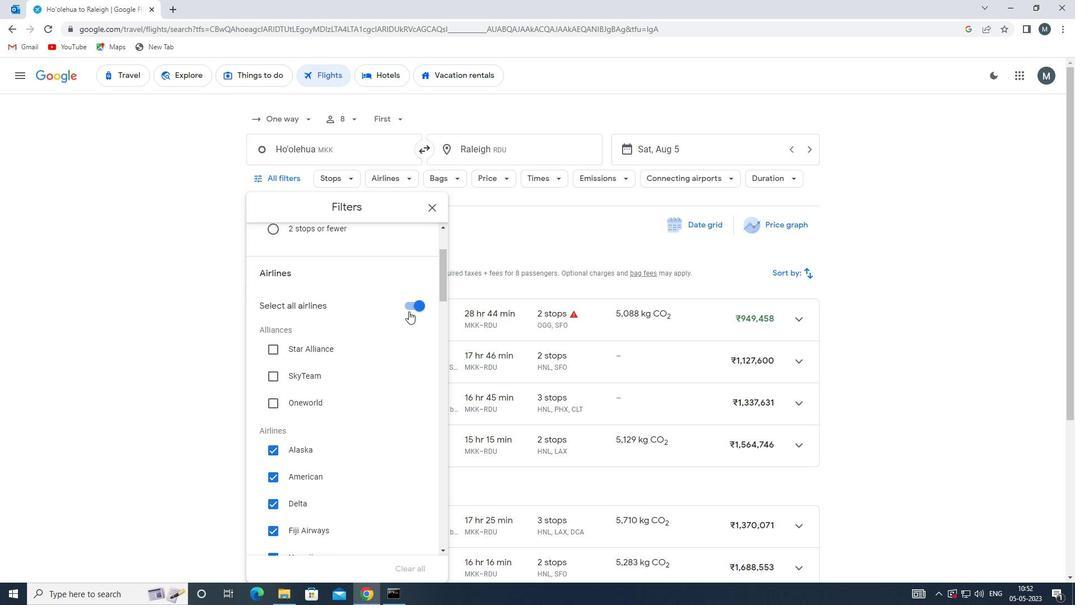 
Action: Mouse pressed left at (413, 304)
Screenshot: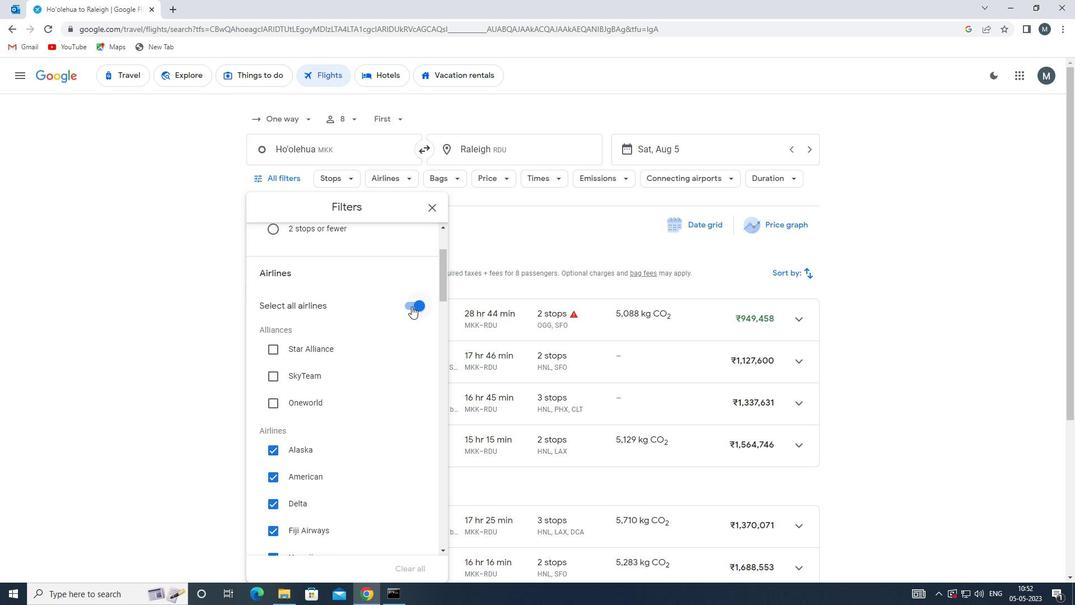 
Action: Mouse moved to (370, 349)
Screenshot: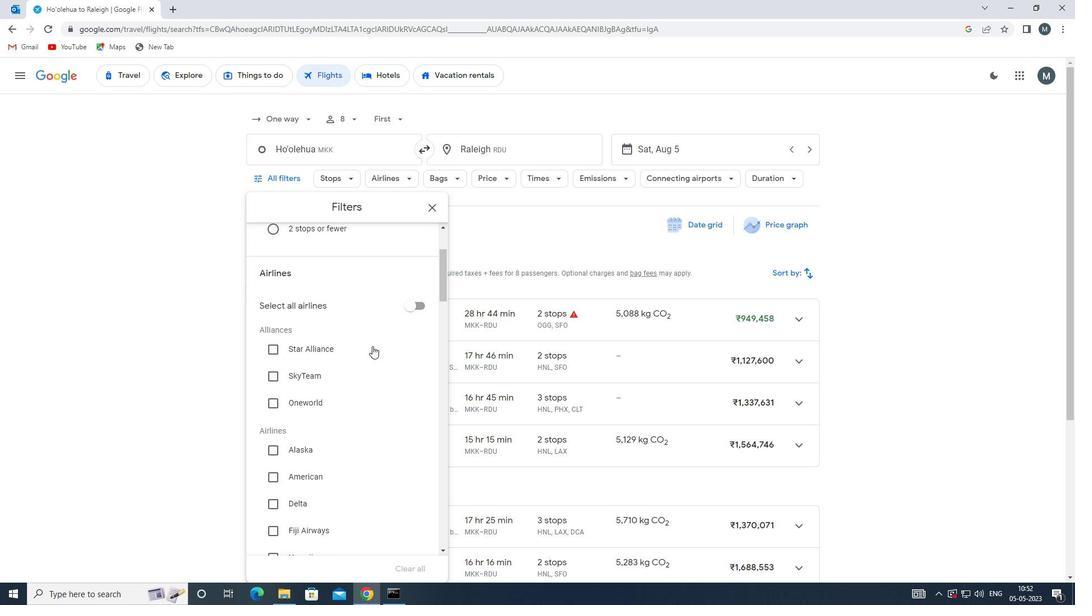
Action: Mouse scrolled (370, 348) with delta (0, 0)
Screenshot: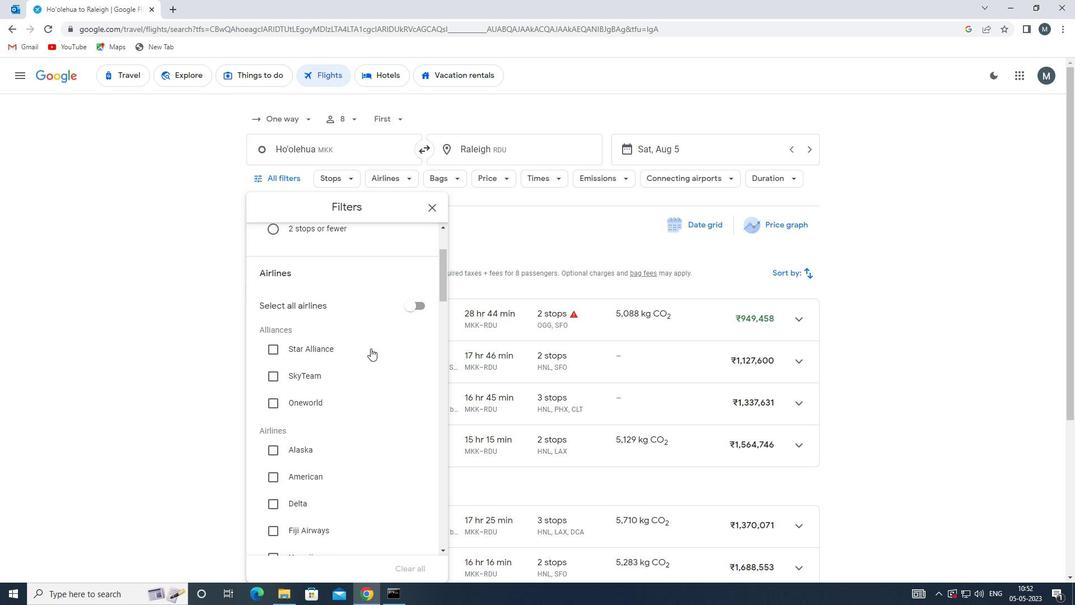 
Action: Mouse scrolled (370, 348) with delta (0, 0)
Screenshot: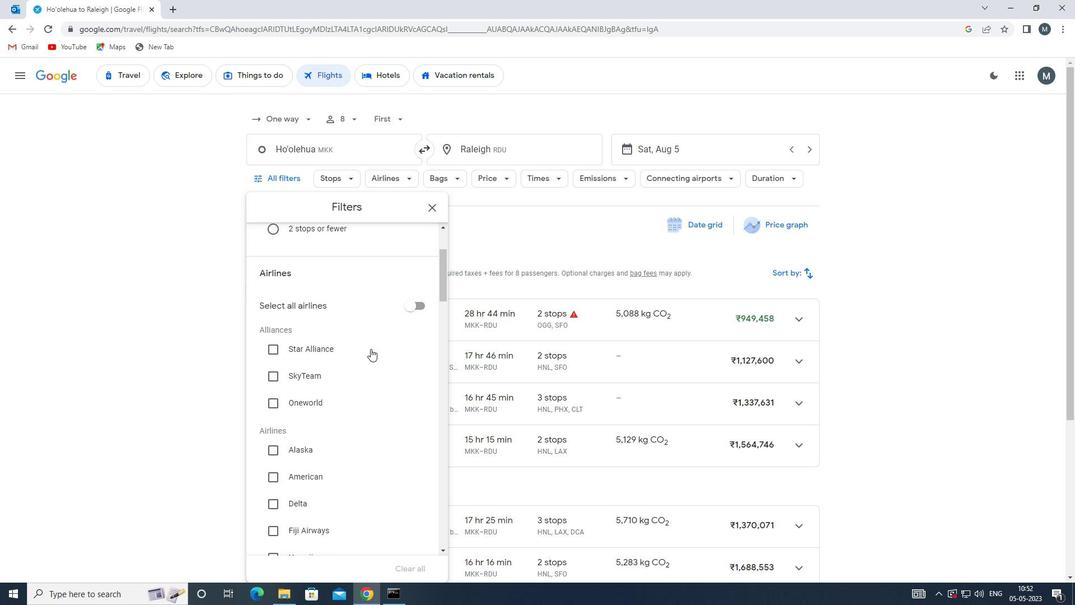 
Action: Mouse moved to (370, 349)
Screenshot: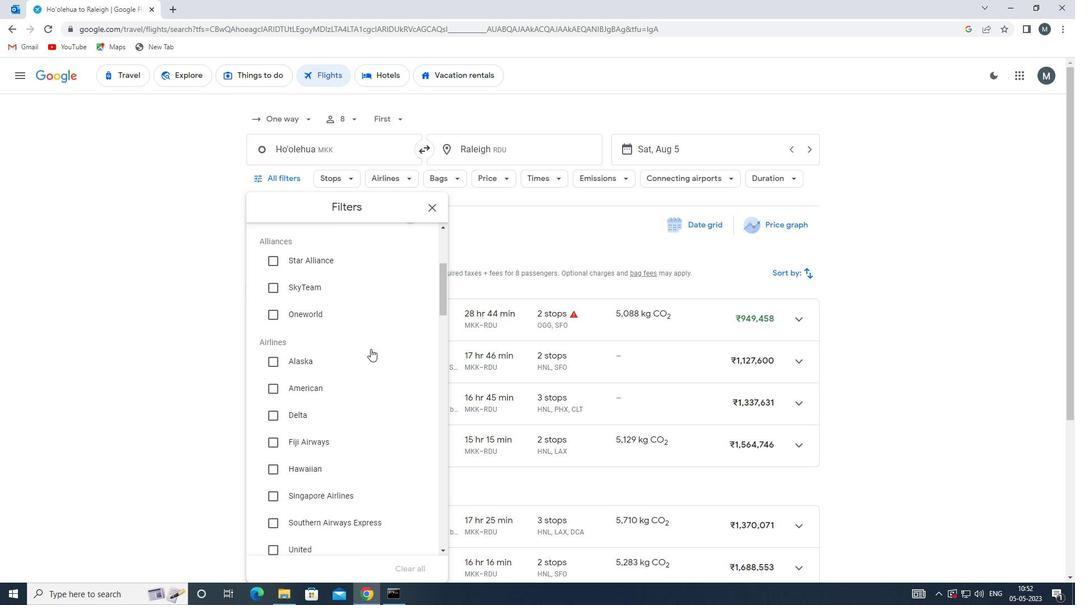
Action: Mouse scrolled (370, 349) with delta (0, 0)
Screenshot: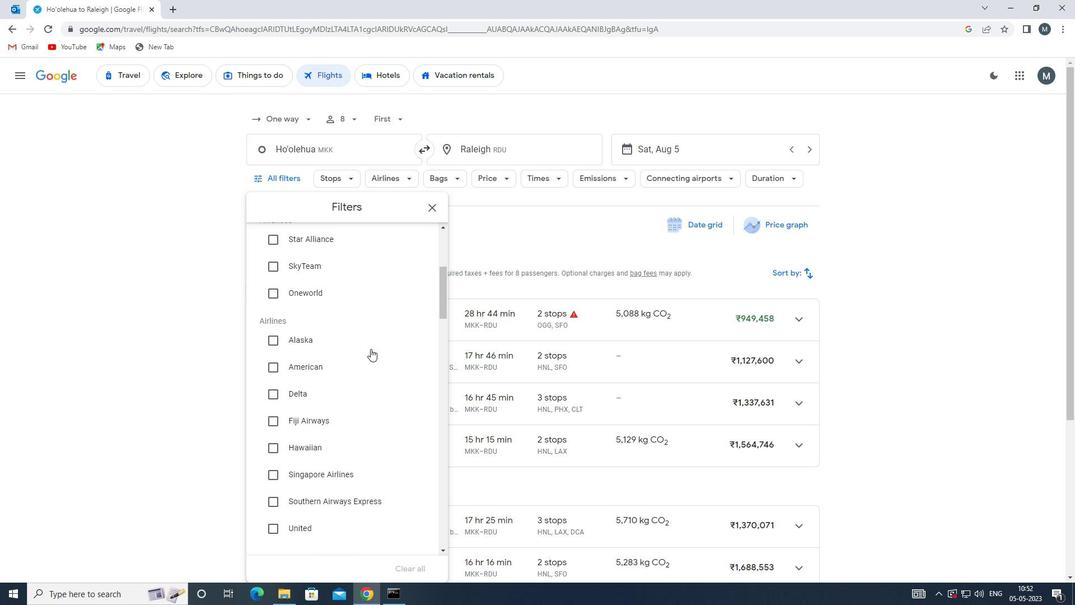 
Action: Mouse moved to (333, 370)
Screenshot: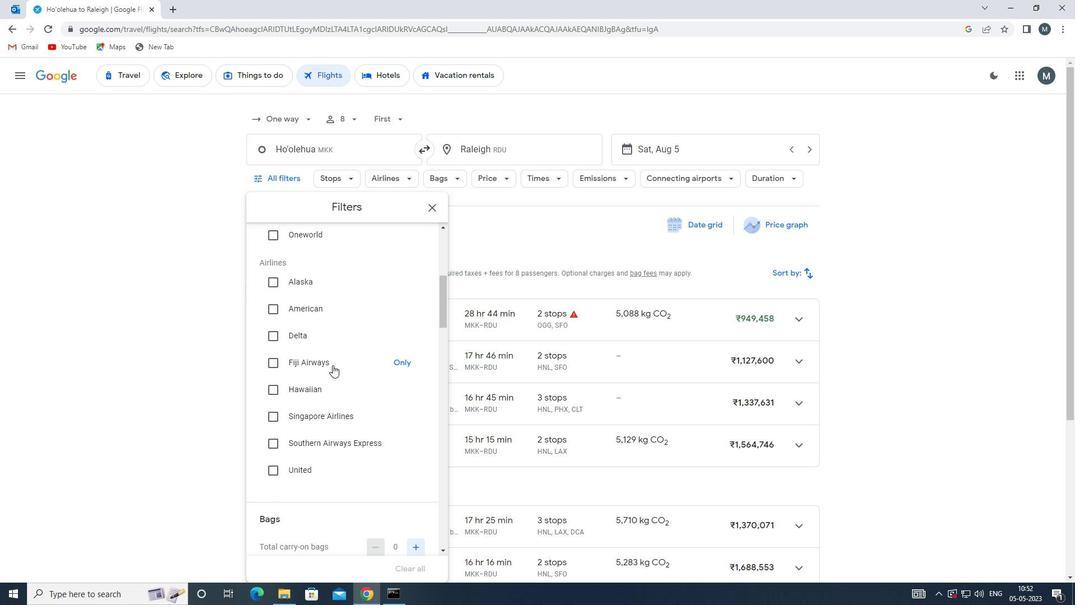 
Action: Mouse scrolled (333, 369) with delta (0, 0)
Screenshot: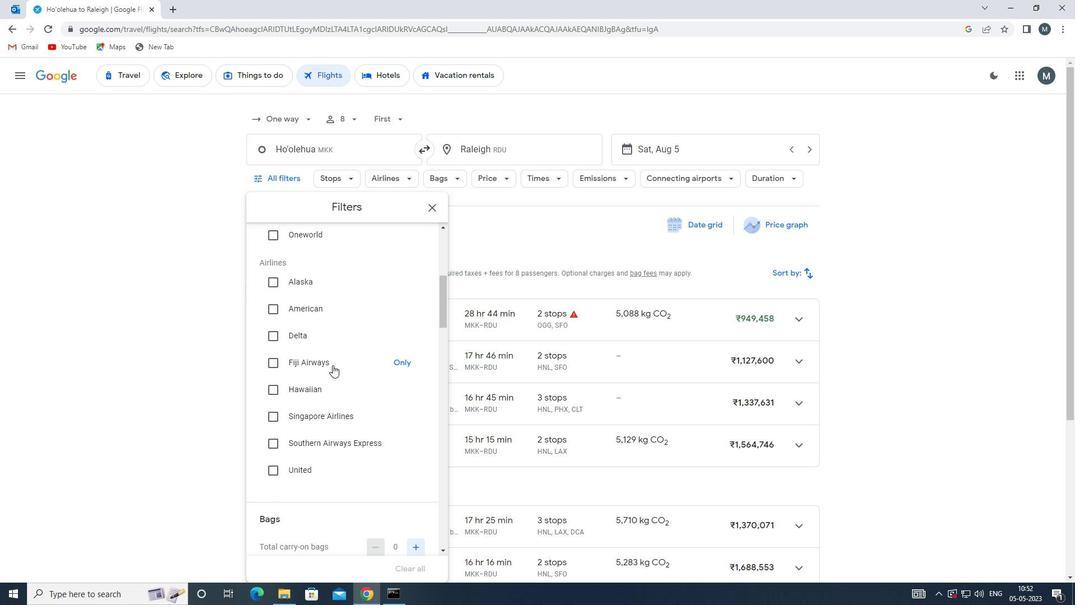 
Action: Mouse moved to (329, 363)
Screenshot: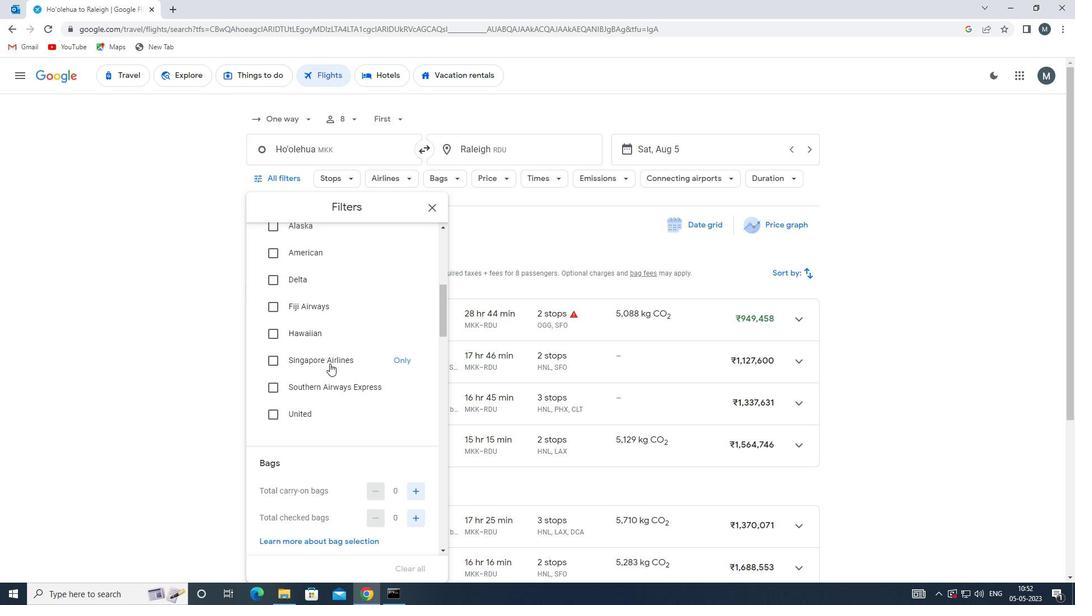 
Action: Mouse pressed left at (329, 363)
Screenshot: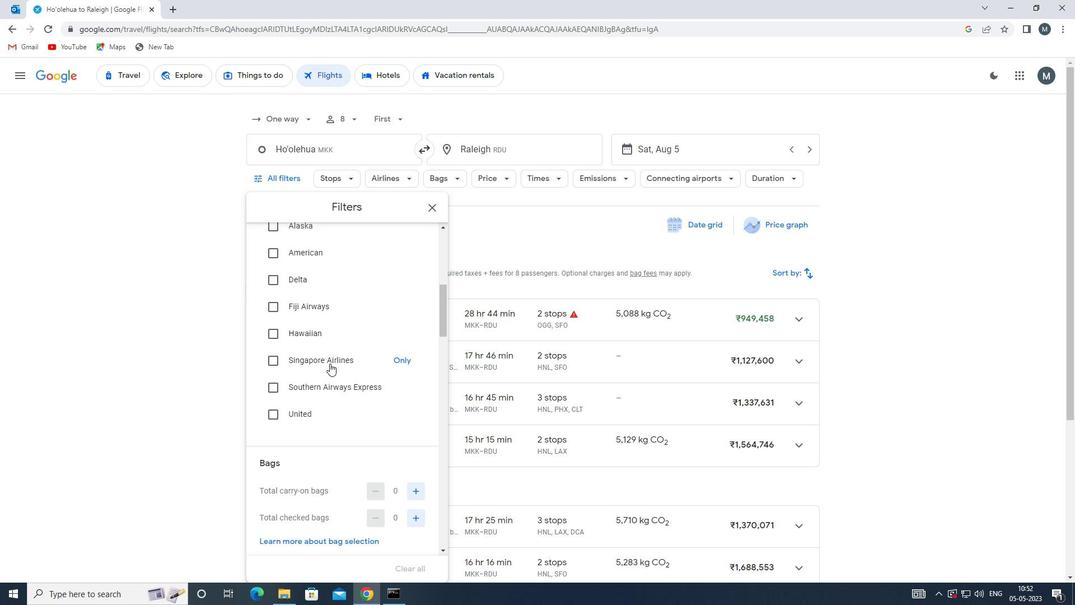 
Action: Mouse moved to (333, 352)
Screenshot: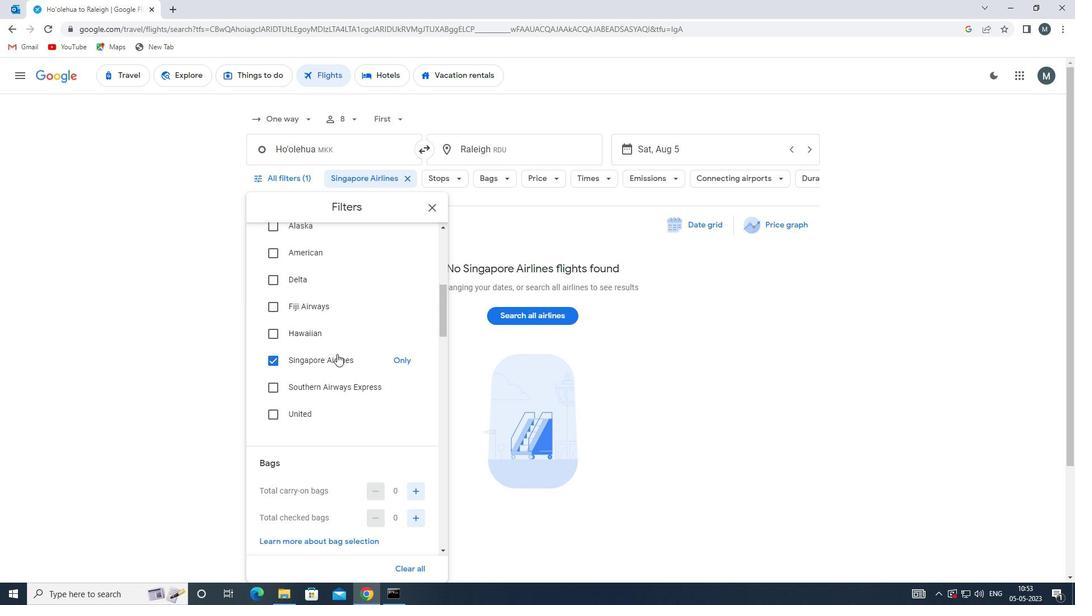 
Action: Mouse scrolled (333, 352) with delta (0, 0)
Screenshot: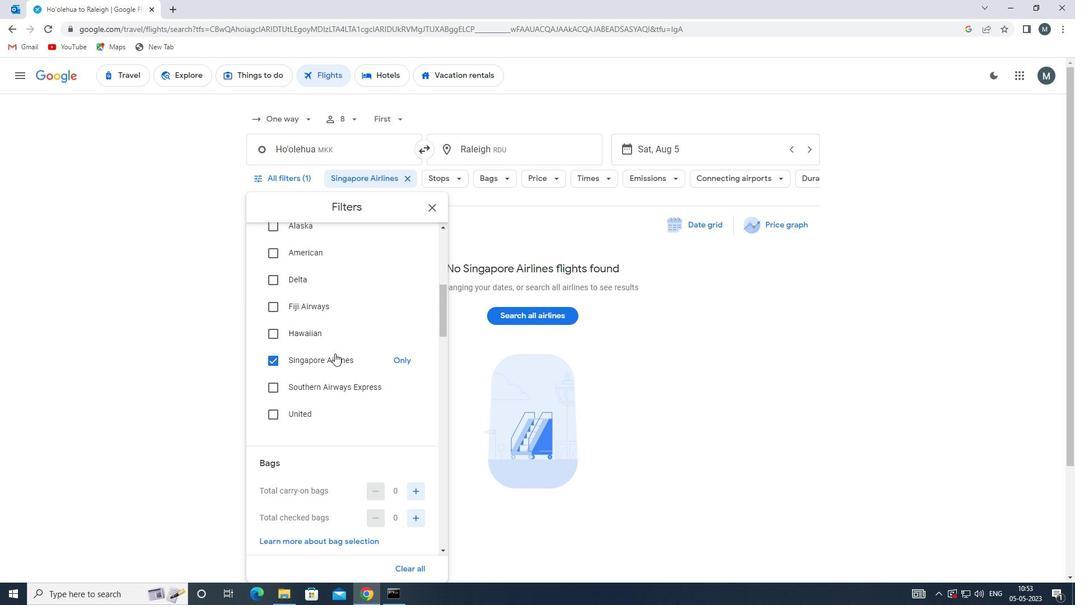 
Action: Mouse scrolled (333, 352) with delta (0, 0)
Screenshot: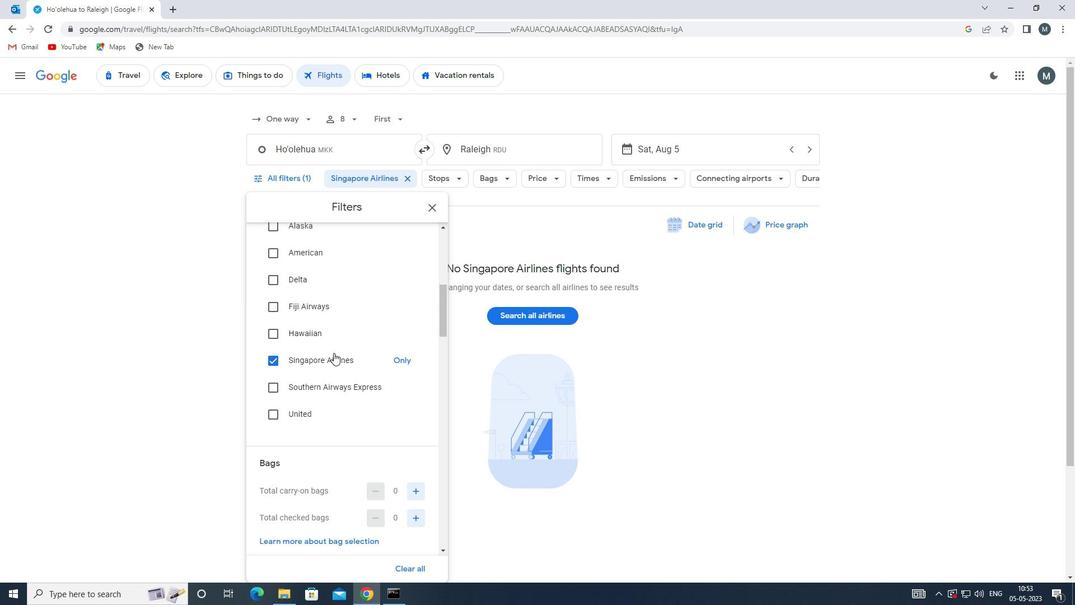 
Action: Mouse scrolled (333, 352) with delta (0, 0)
Screenshot: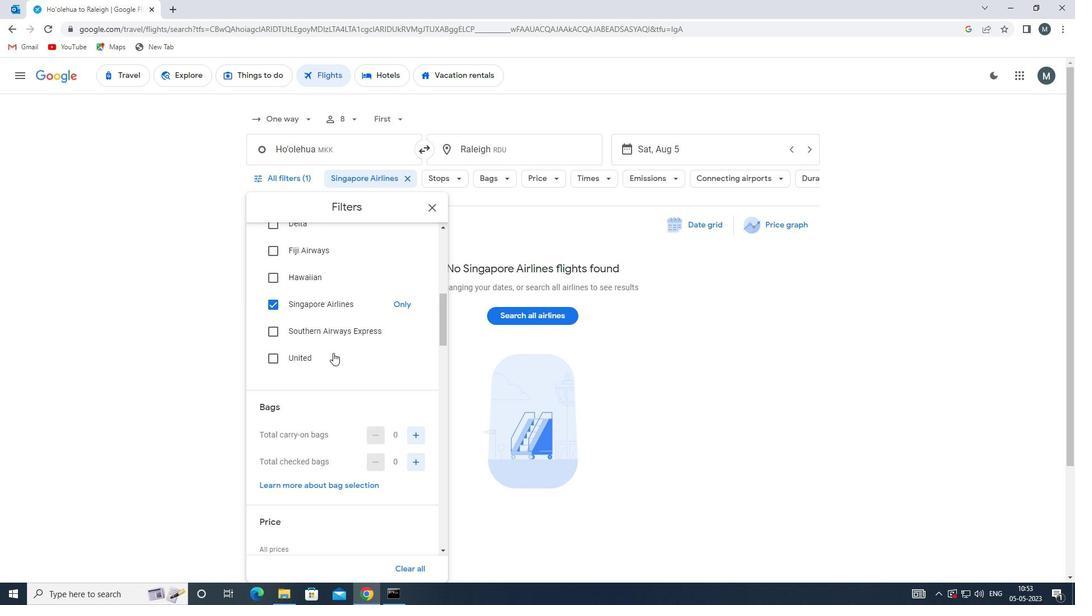 
Action: Mouse moved to (420, 351)
Screenshot: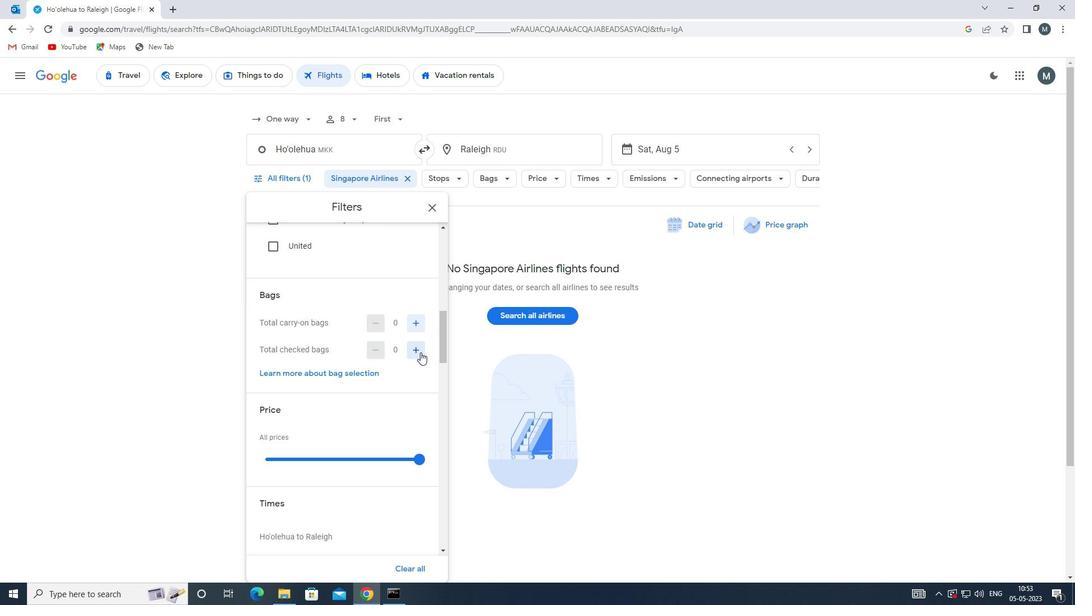 
Action: Mouse pressed left at (420, 351)
Screenshot: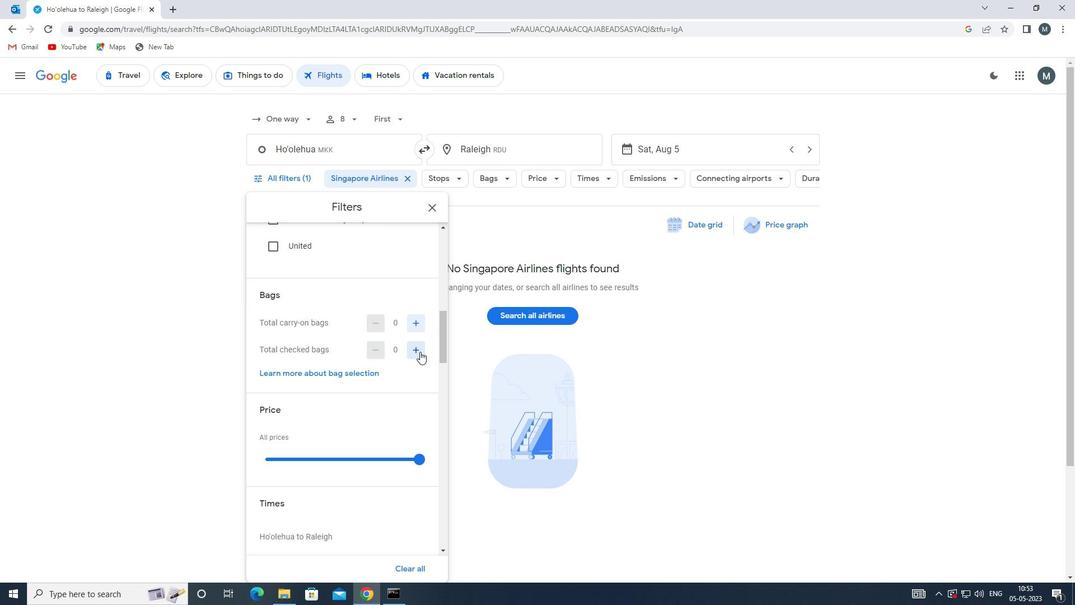 
Action: Mouse moved to (347, 350)
Screenshot: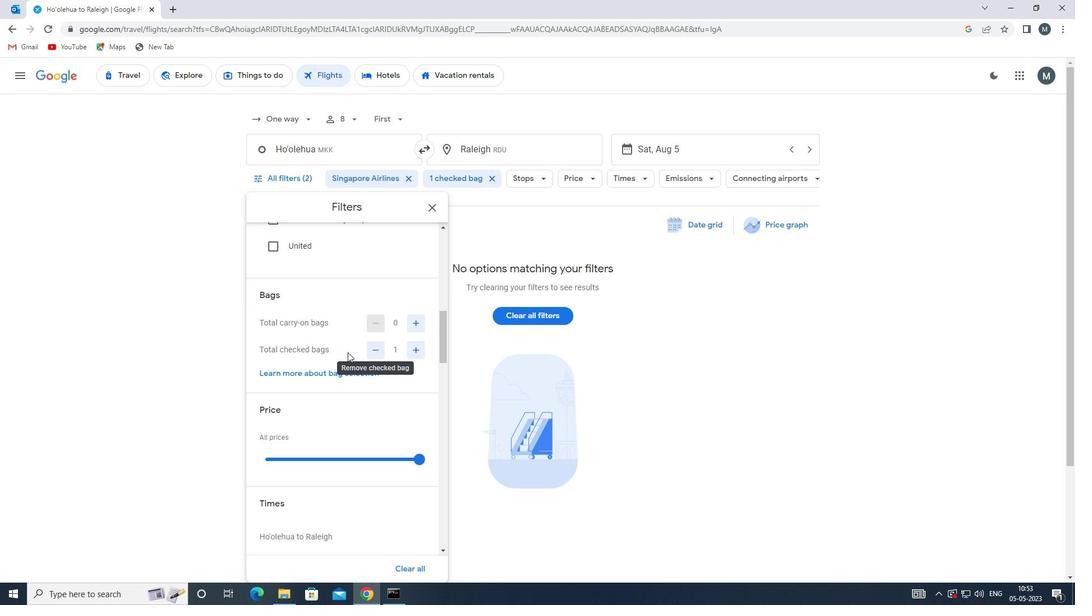
Action: Mouse scrolled (347, 349) with delta (0, 0)
Screenshot: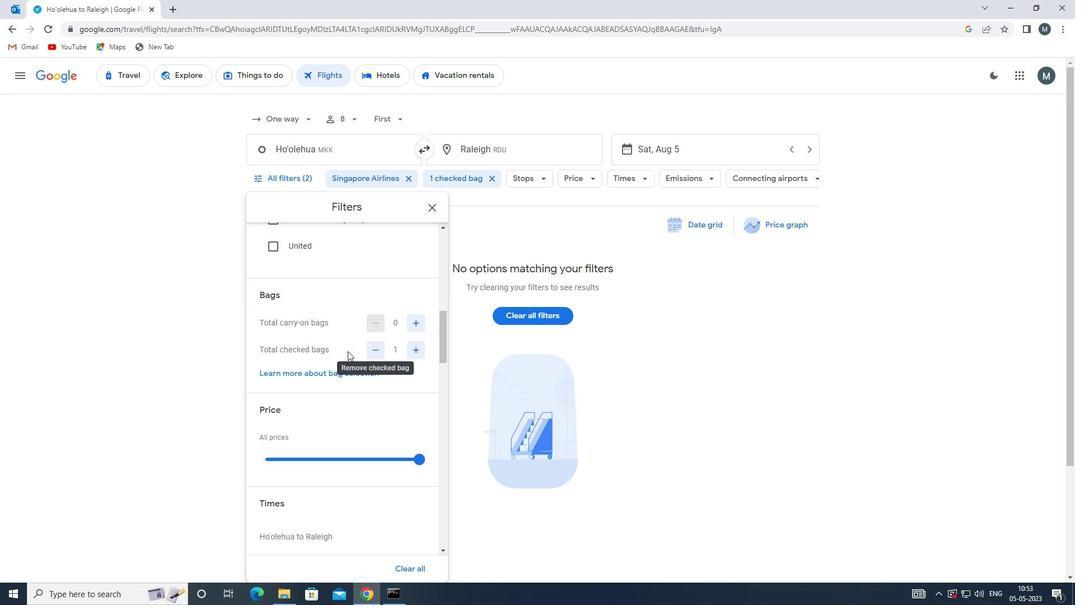 
Action: Mouse scrolled (347, 349) with delta (0, 0)
Screenshot: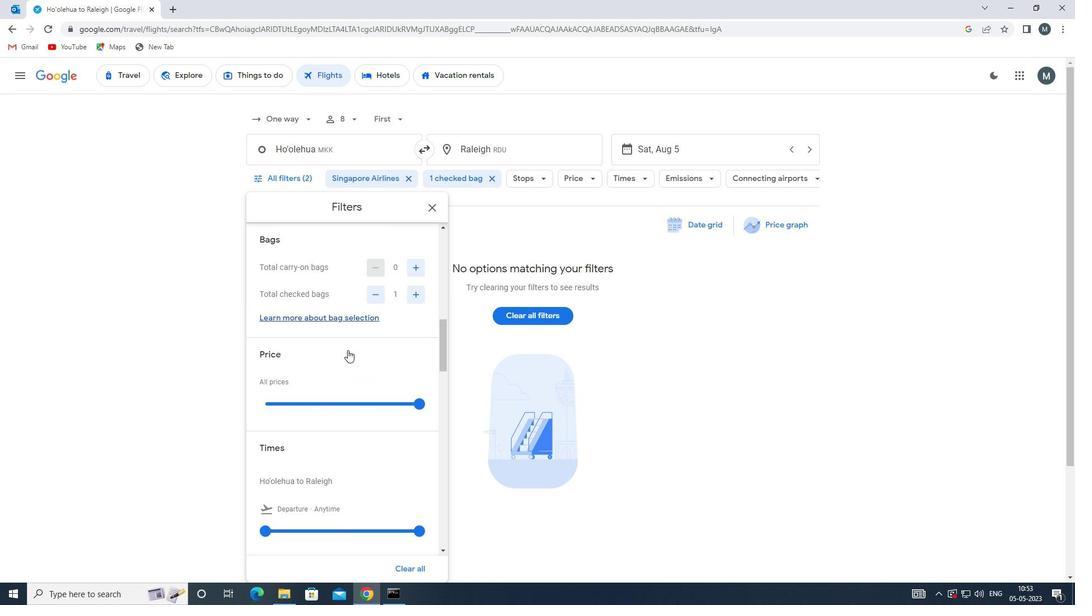 
Action: Mouse moved to (345, 342)
Screenshot: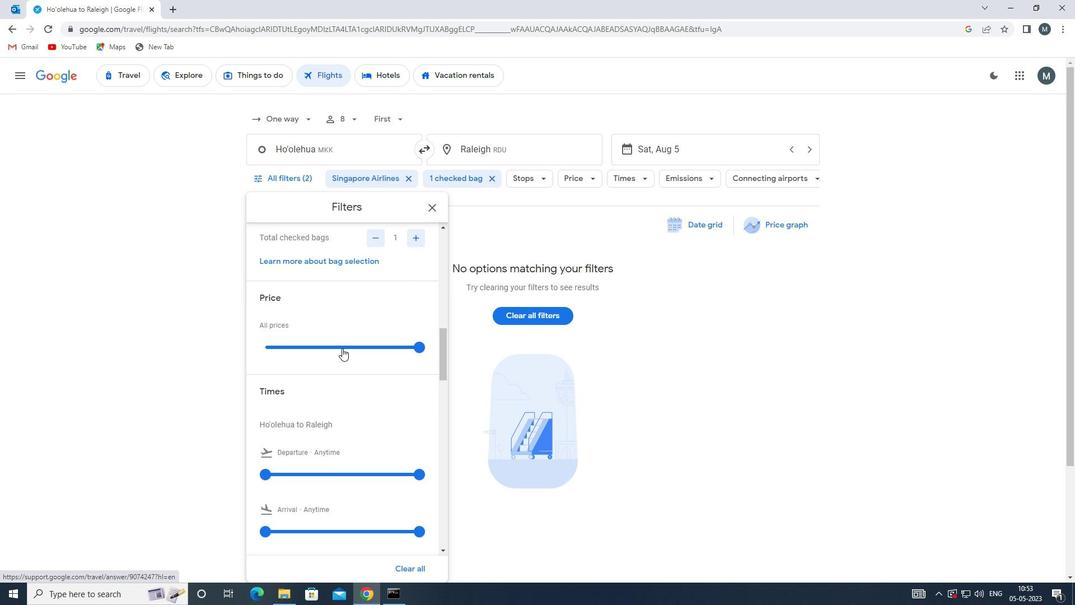 
Action: Mouse pressed left at (345, 342)
Screenshot: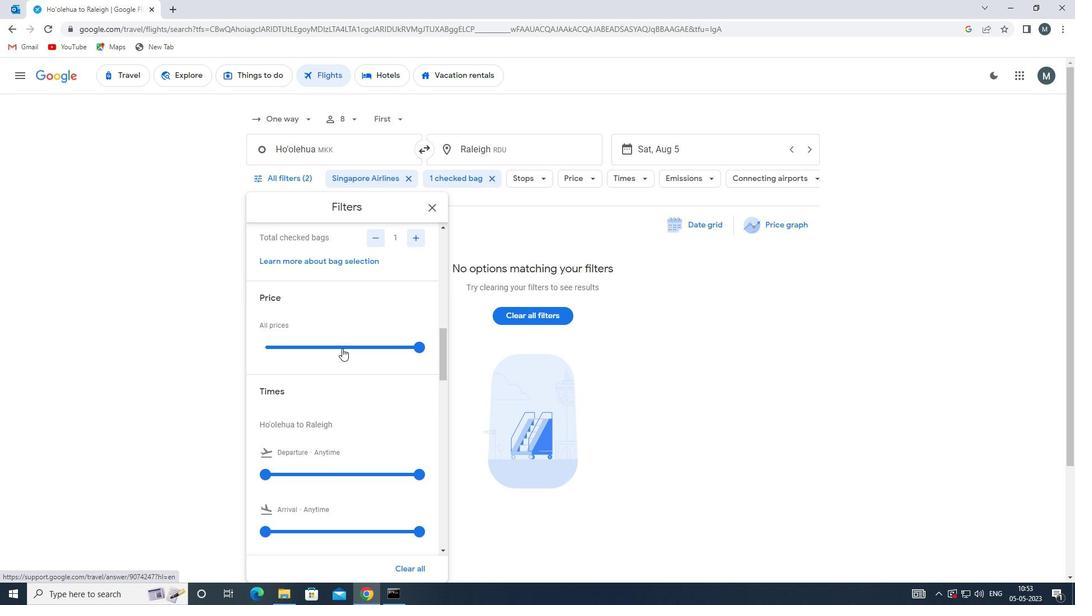
Action: Mouse moved to (343, 342)
Screenshot: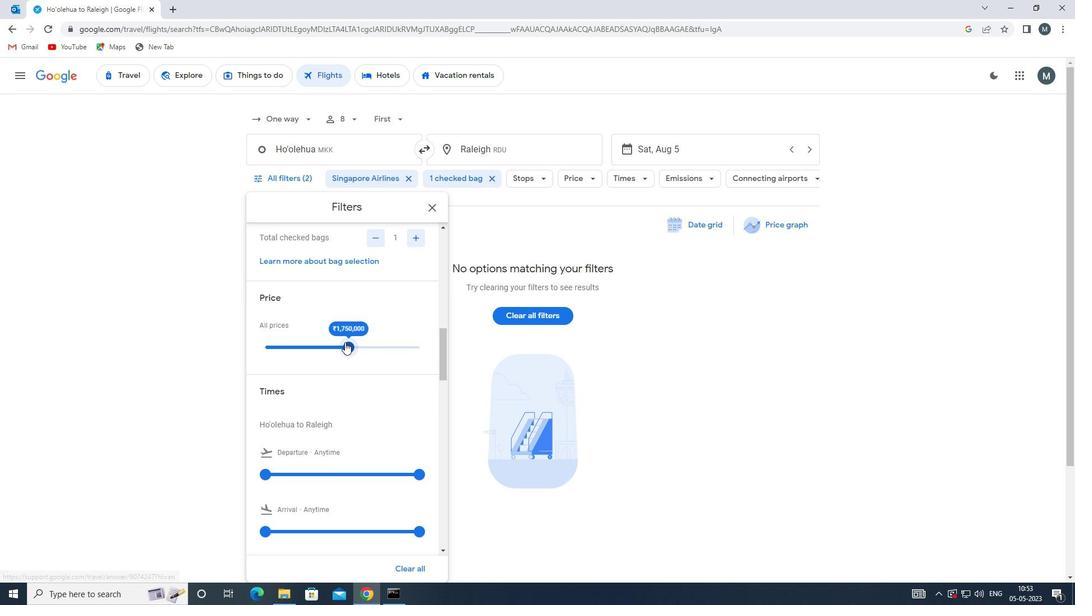 
Action: Mouse pressed left at (343, 342)
Screenshot: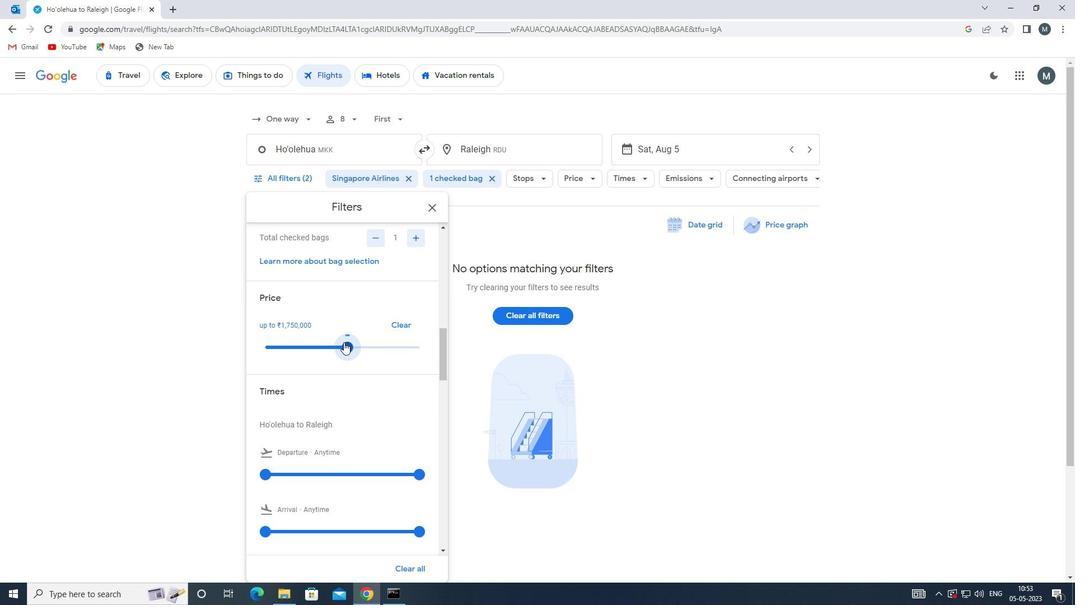 
Action: Mouse moved to (334, 345)
Screenshot: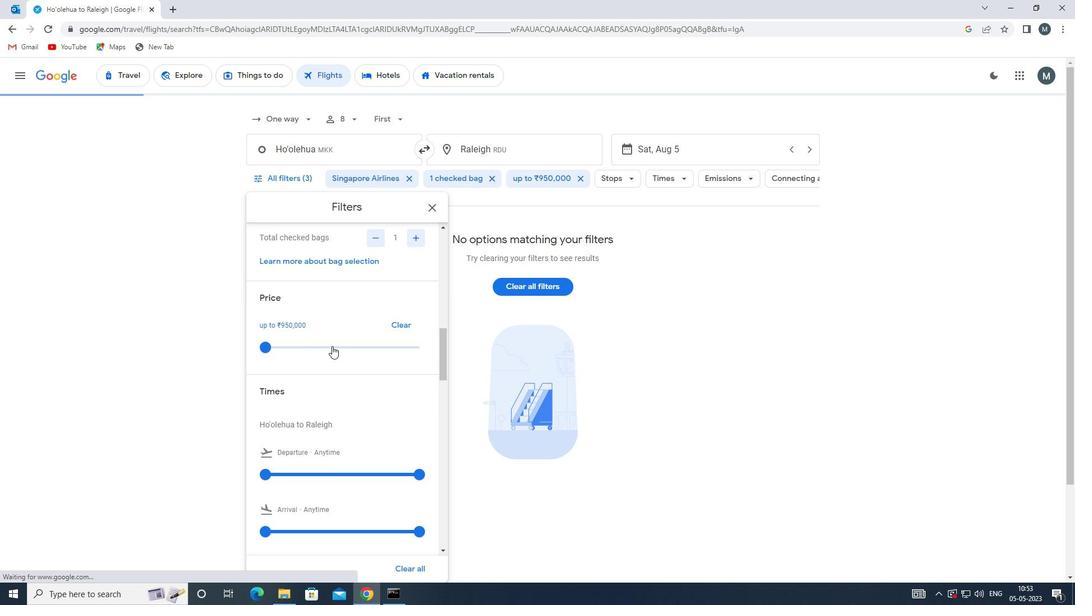 
Action: Mouse scrolled (334, 344) with delta (0, 0)
Screenshot: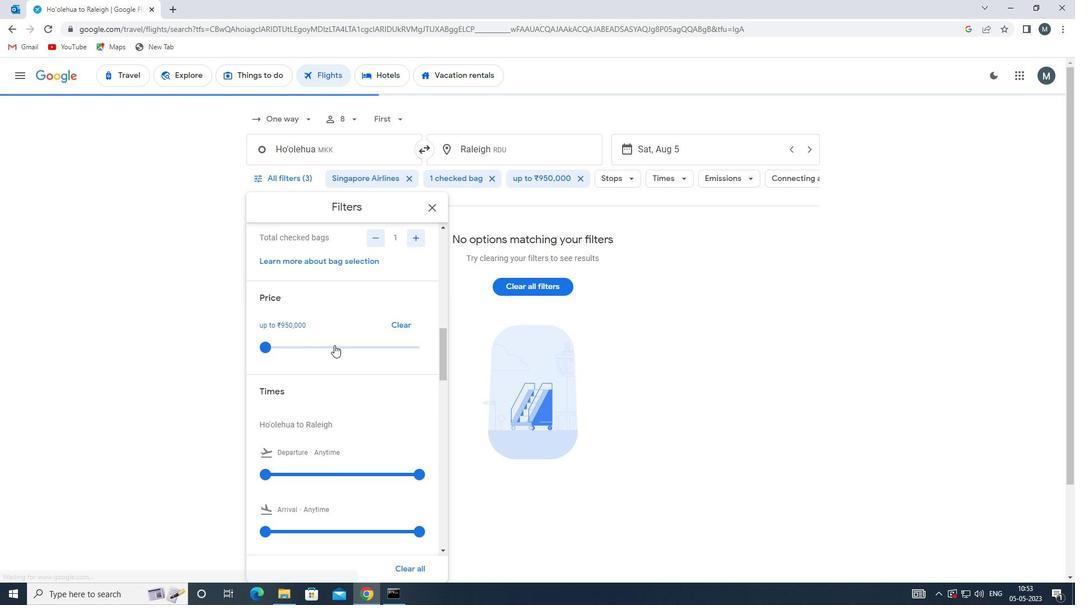 
Action: Mouse moved to (336, 341)
Screenshot: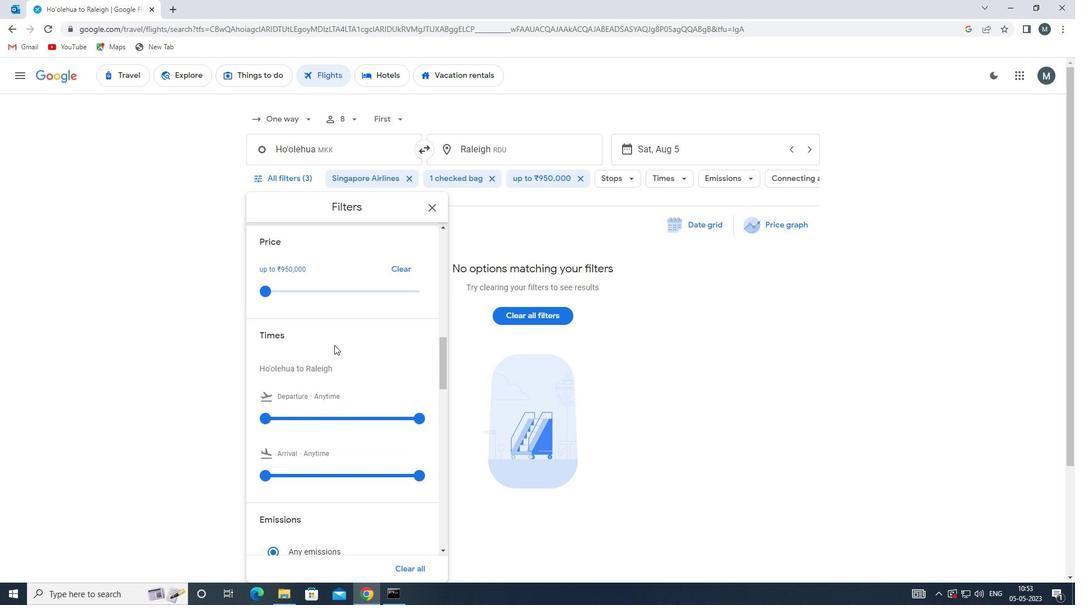 
Action: Mouse scrolled (336, 341) with delta (0, 0)
Screenshot: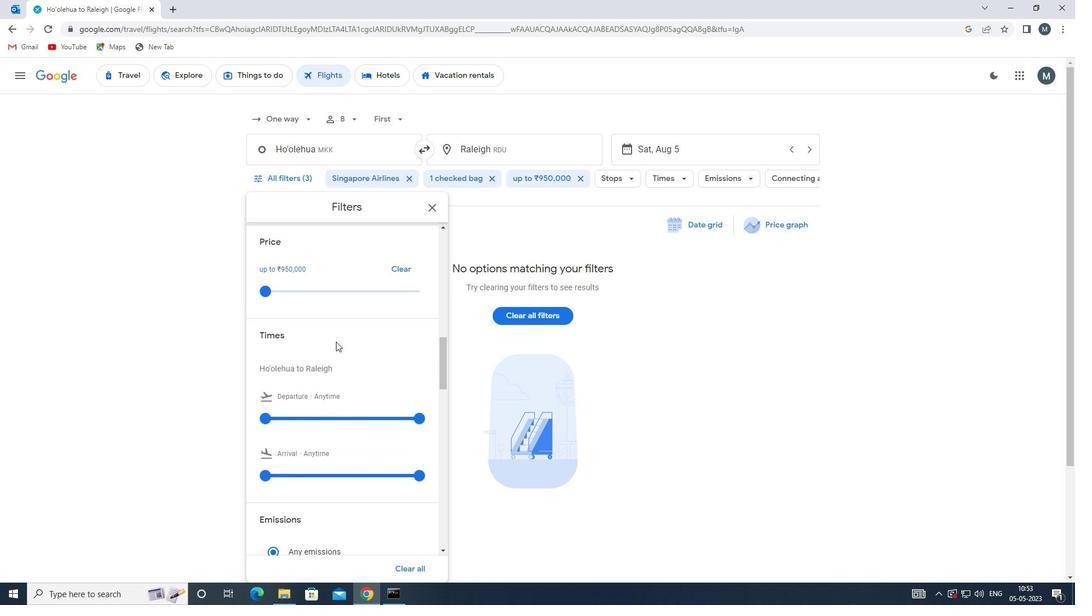 
Action: Mouse moved to (269, 359)
Screenshot: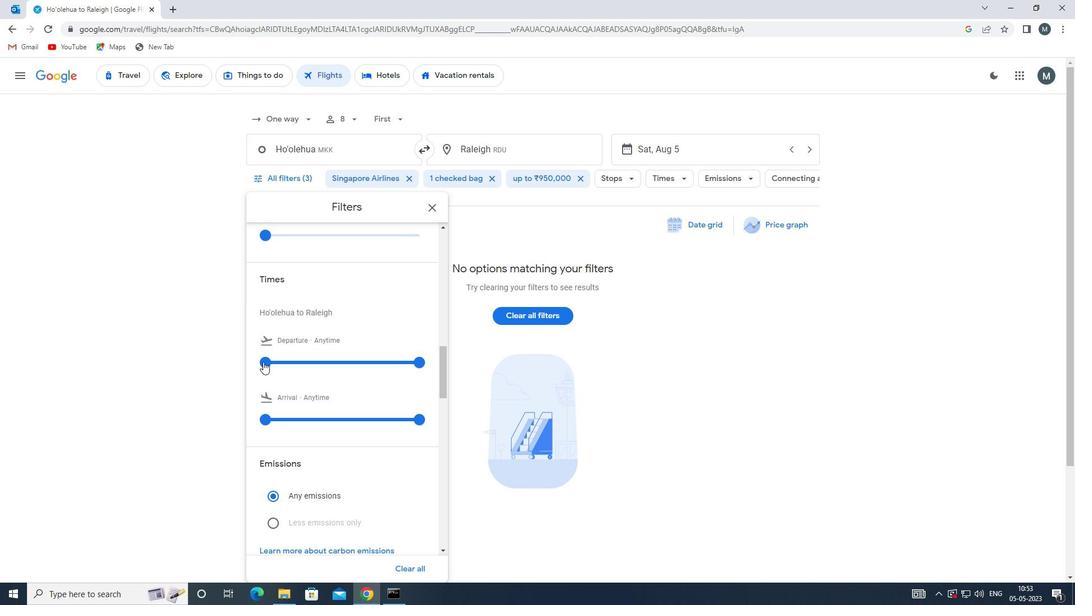 
Action: Mouse pressed left at (269, 359)
Screenshot: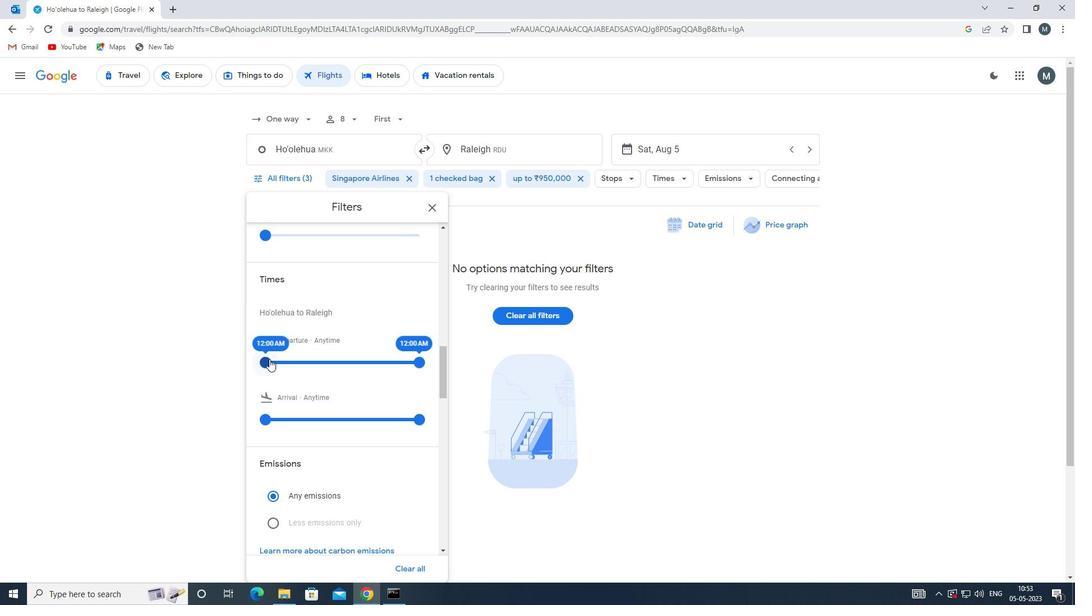 
Action: Mouse moved to (415, 357)
Screenshot: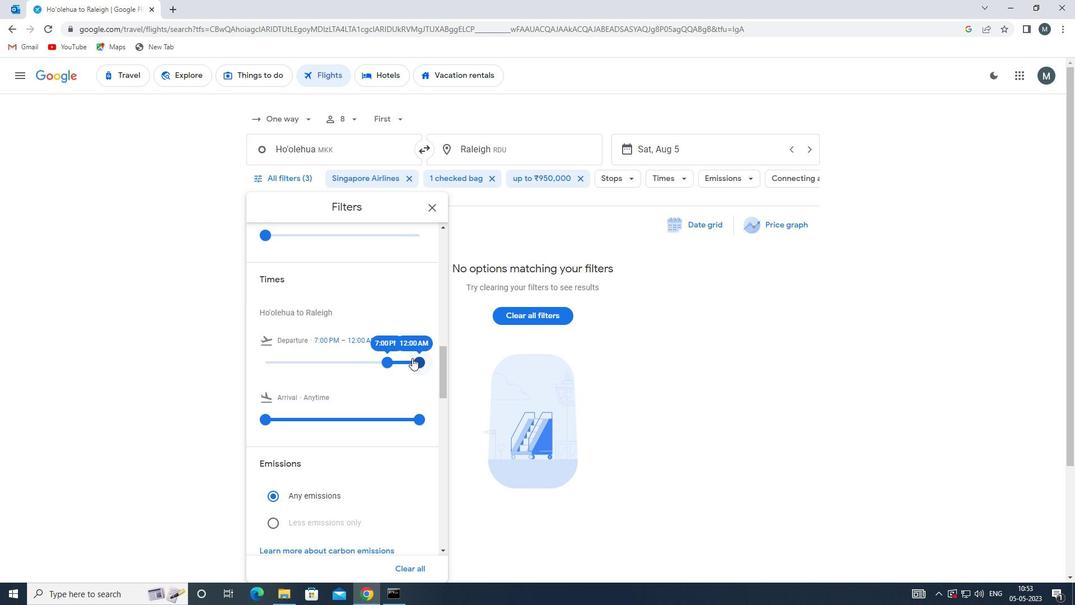 
Action: Mouse pressed left at (415, 357)
Screenshot: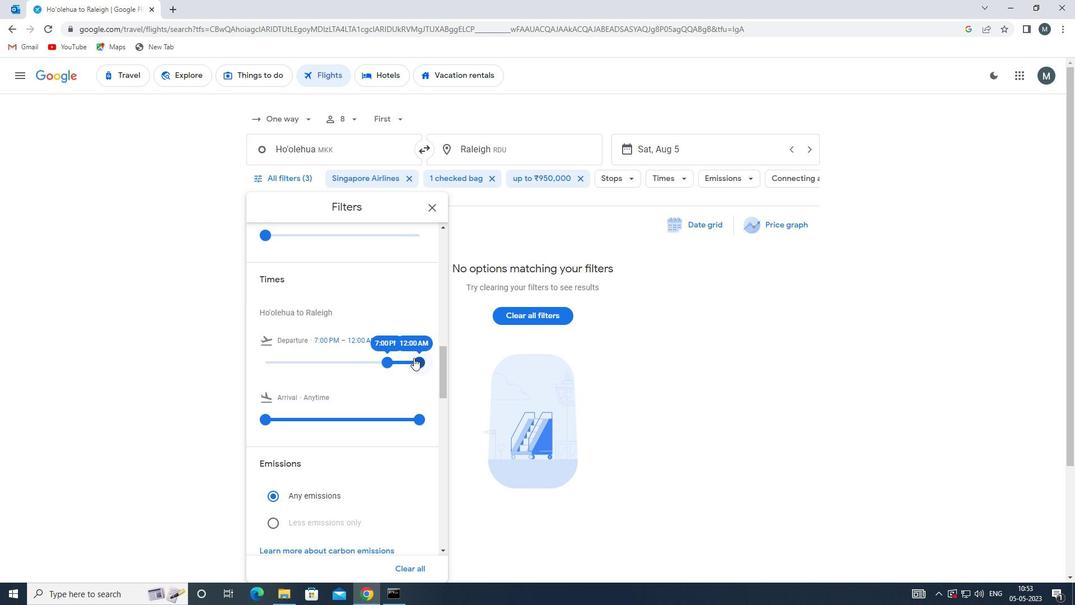 
Action: Mouse moved to (394, 335)
Screenshot: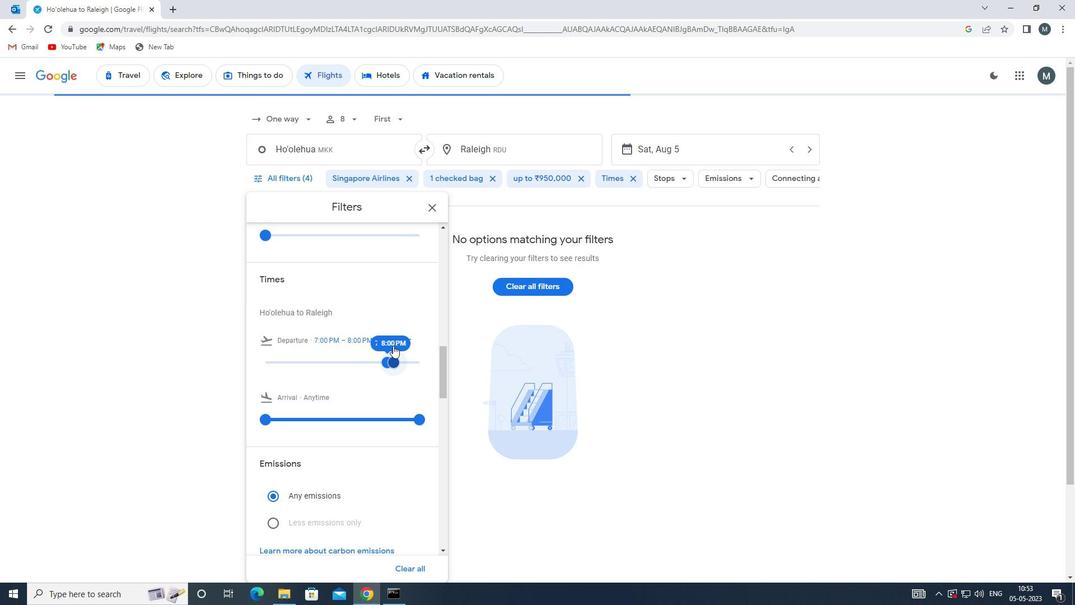 
Action: Mouse scrolled (394, 335) with delta (0, 0)
Screenshot: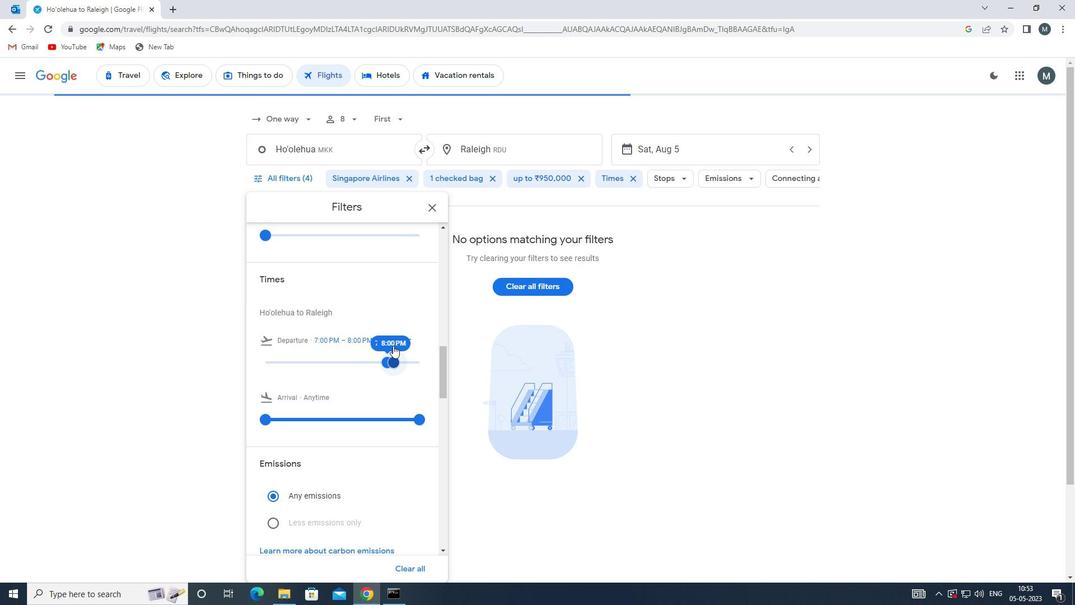 
Action: Mouse moved to (394, 335)
Screenshot: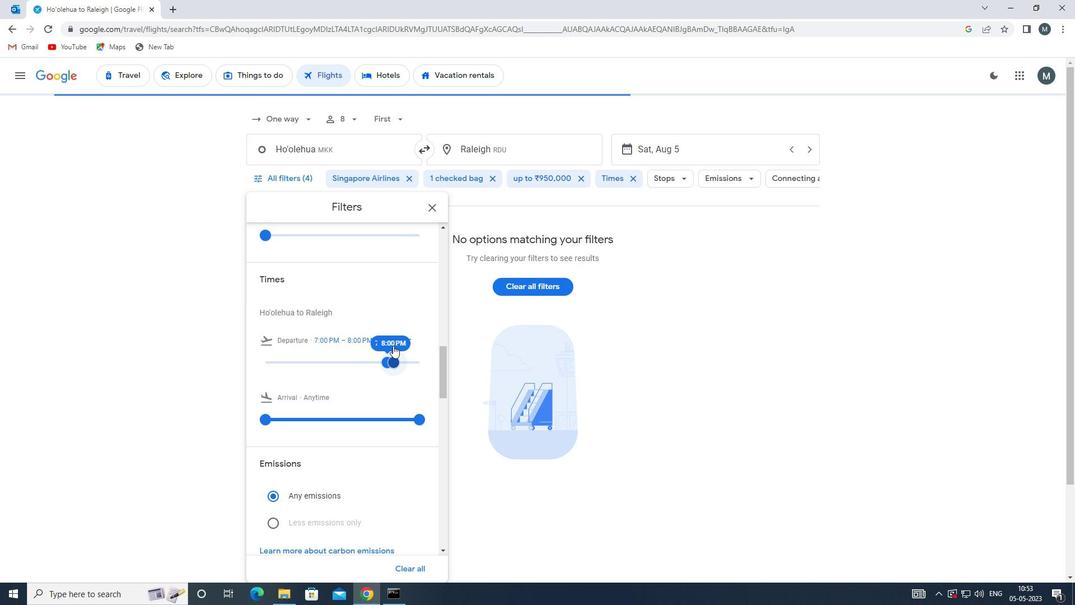 
Action: Mouse scrolled (394, 334) with delta (0, 0)
Screenshot: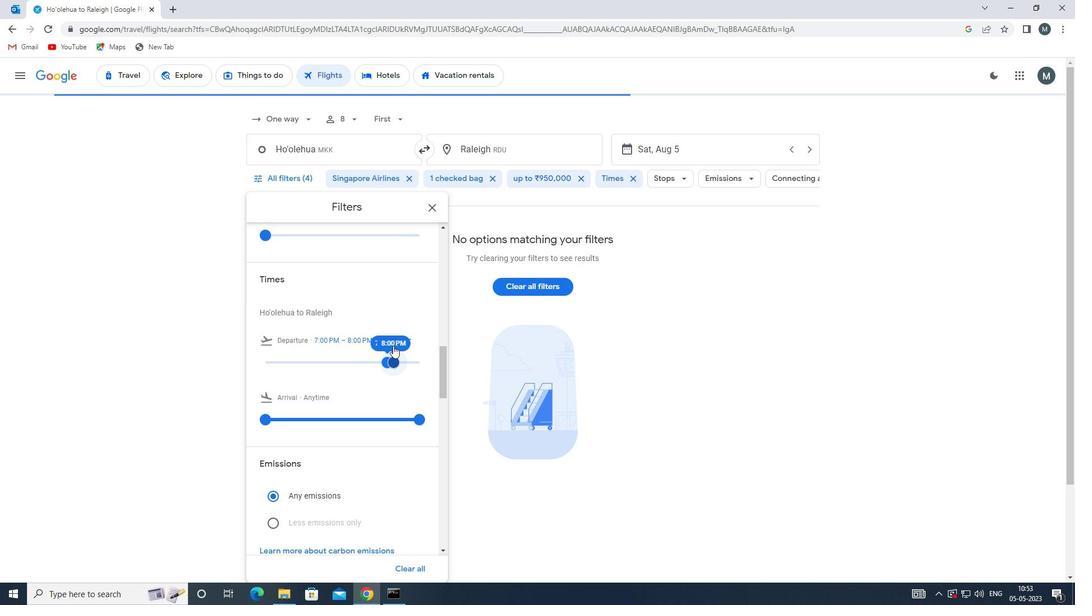 
Action: Mouse moved to (394, 333)
Screenshot: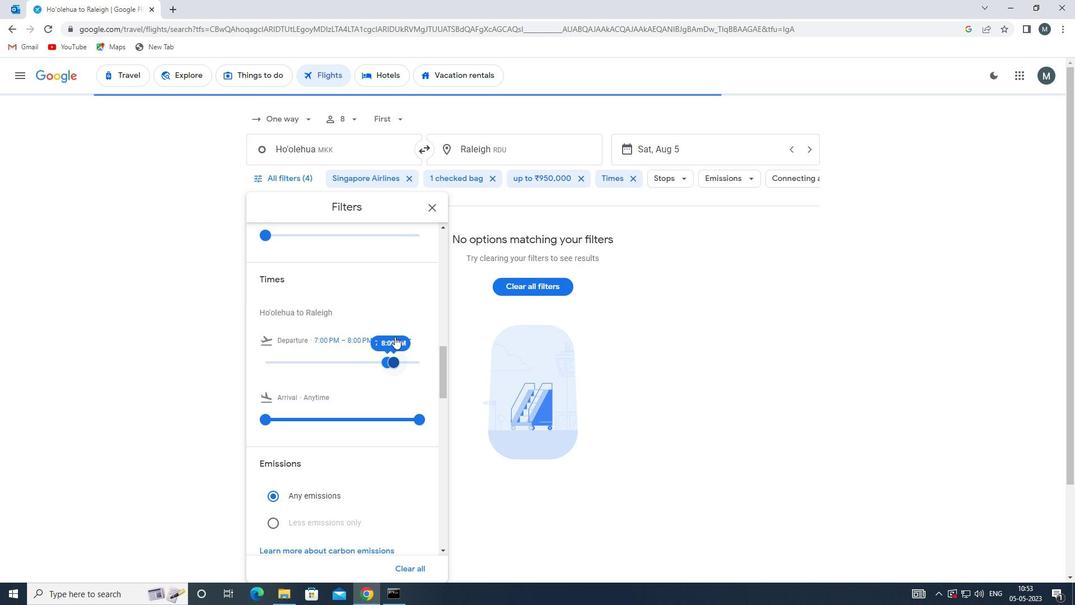 
Action: Mouse scrolled (394, 332) with delta (0, 0)
Screenshot: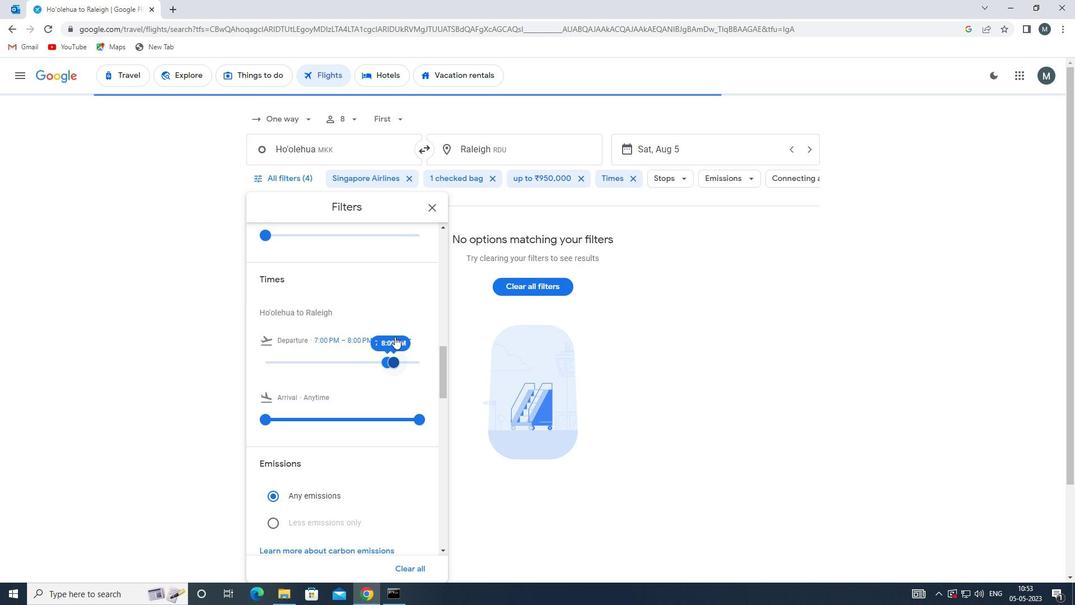 
Action: Mouse moved to (429, 206)
Screenshot: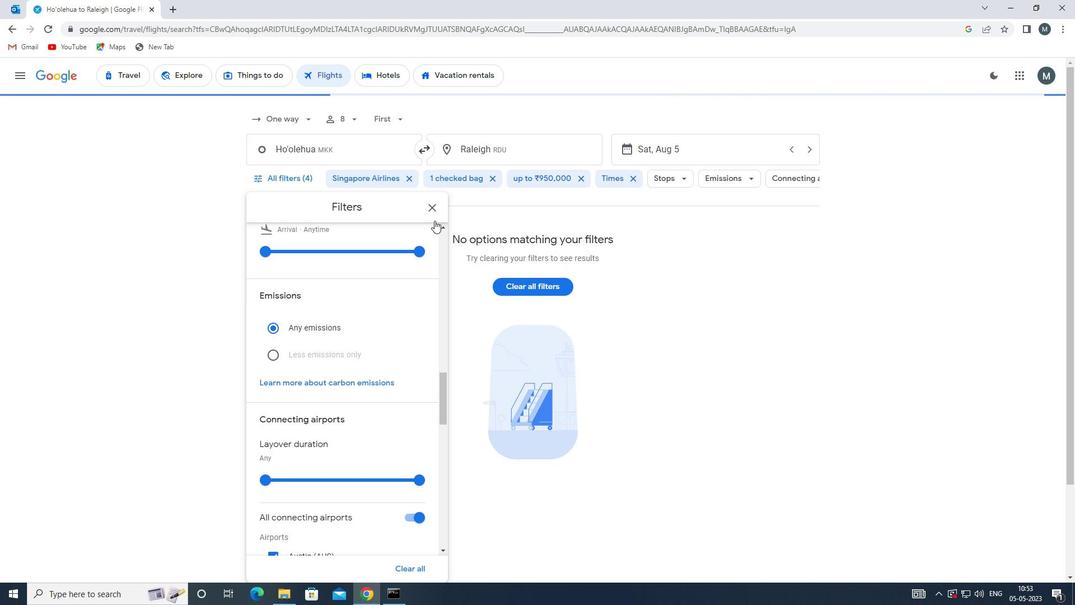 
Action: Mouse pressed left at (429, 206)
Screenshot: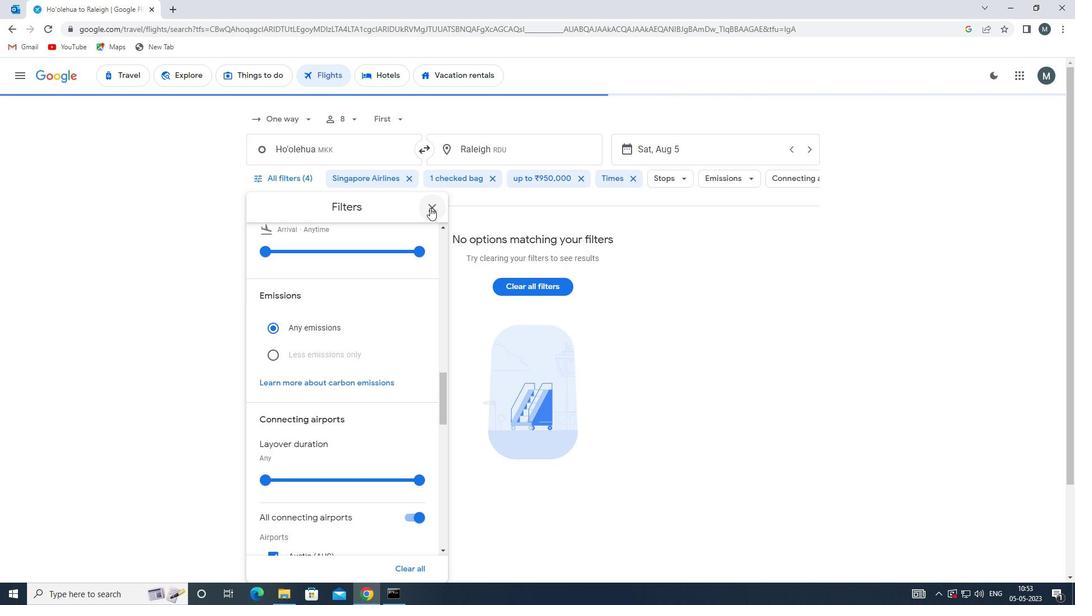 
Action: Mouse moved to (430, 213)
Screenshot: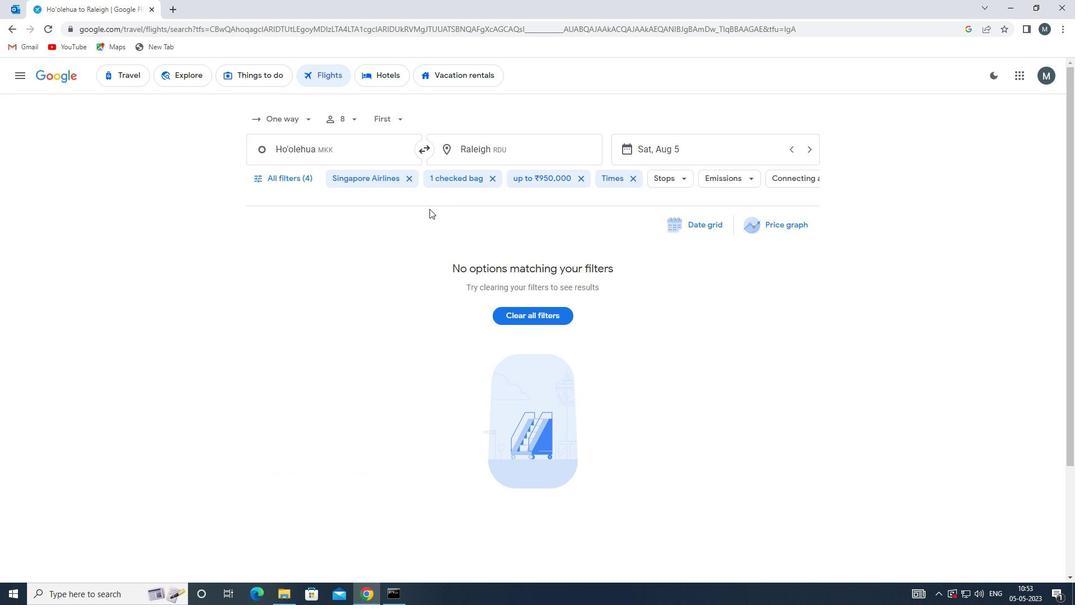 
